 Task: Add an event with the title Casual Team Building Workshop: Problem-Solving and Decision-Making Skills, date '2024/05/21', time 9:40 AM to 11:40 AM, logged in from the account softage.3@softage.netand send the event invitation to softage.2@softage.net and softage.4@softage.net. Set a reminder for the event 2 hour before
Action: Mouse moved to (132, 119)
Screenshot: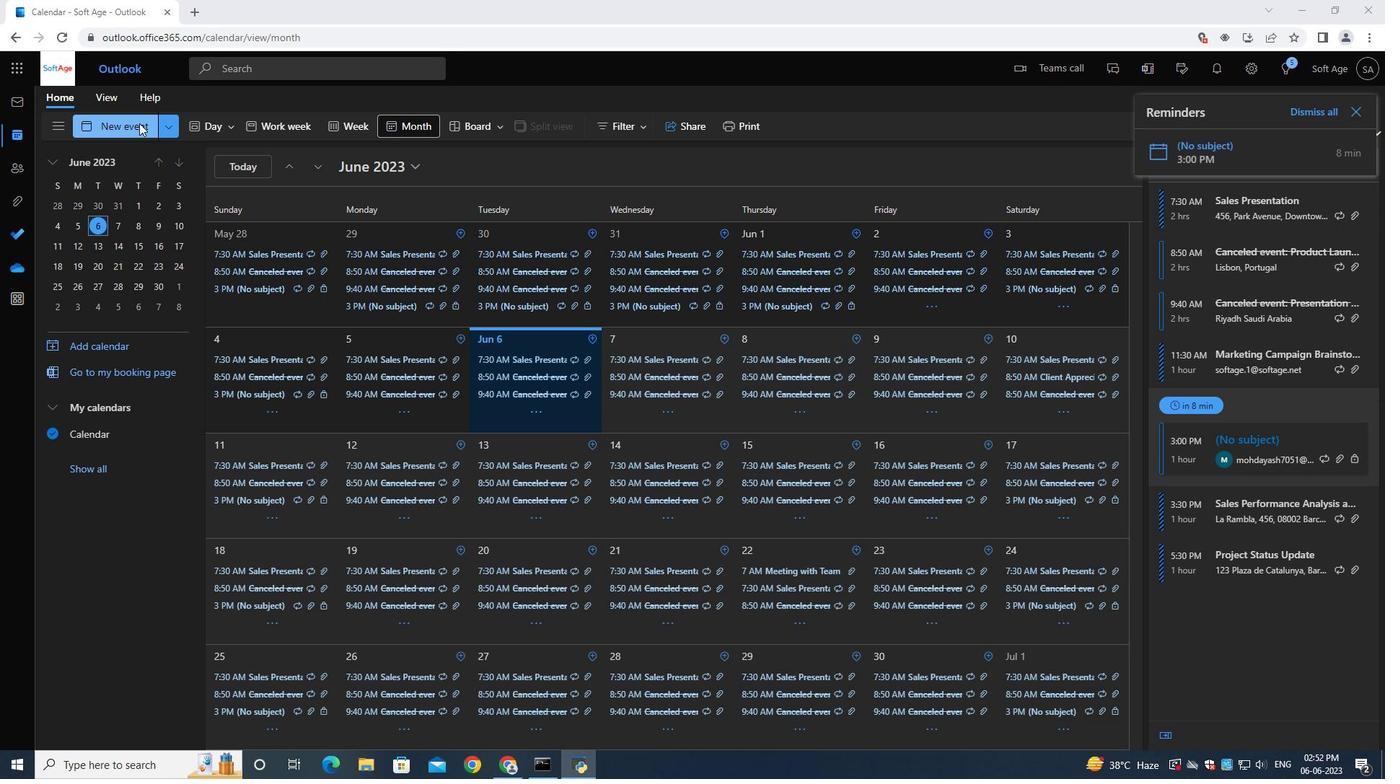 
Action: Mouse pressed left at (132, 119)
Screenshot: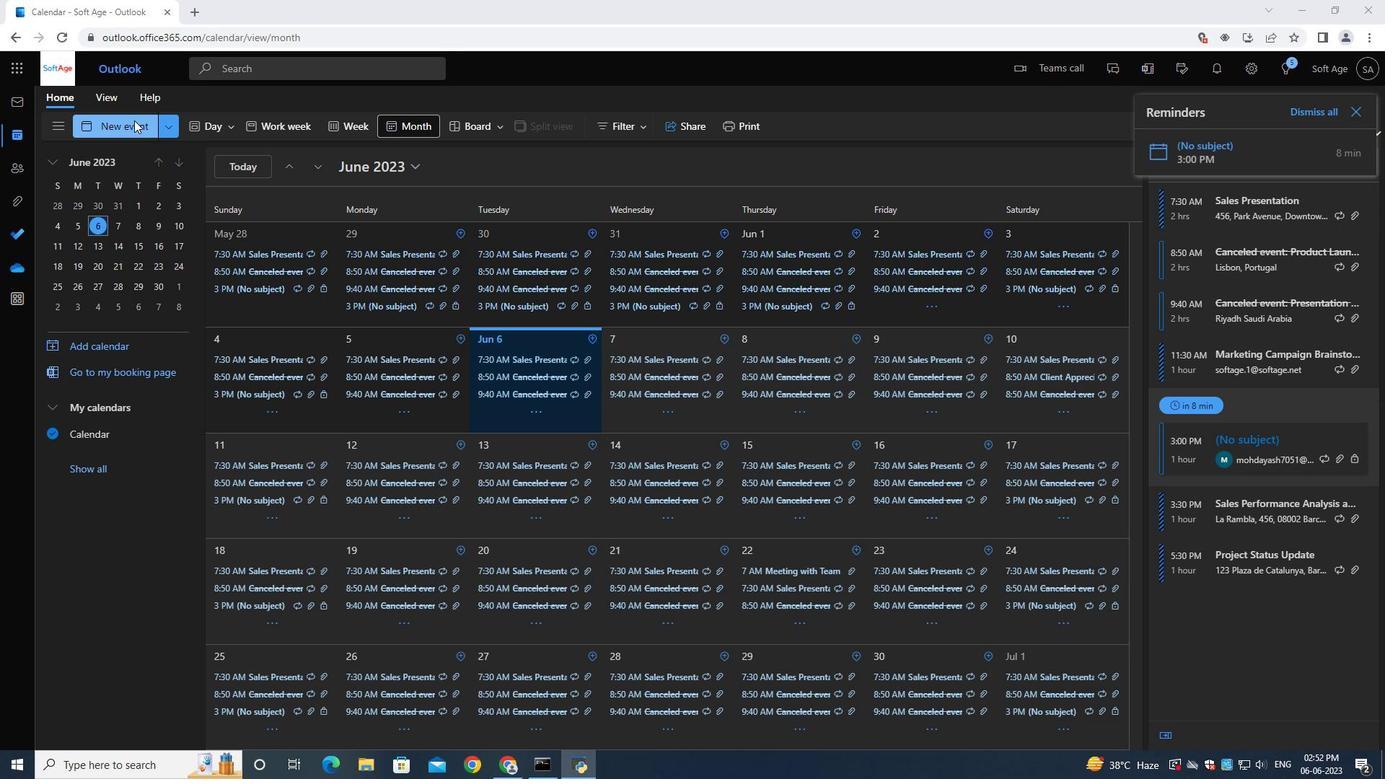 
Action: Mouse moved to (362, 220)
Screenshot: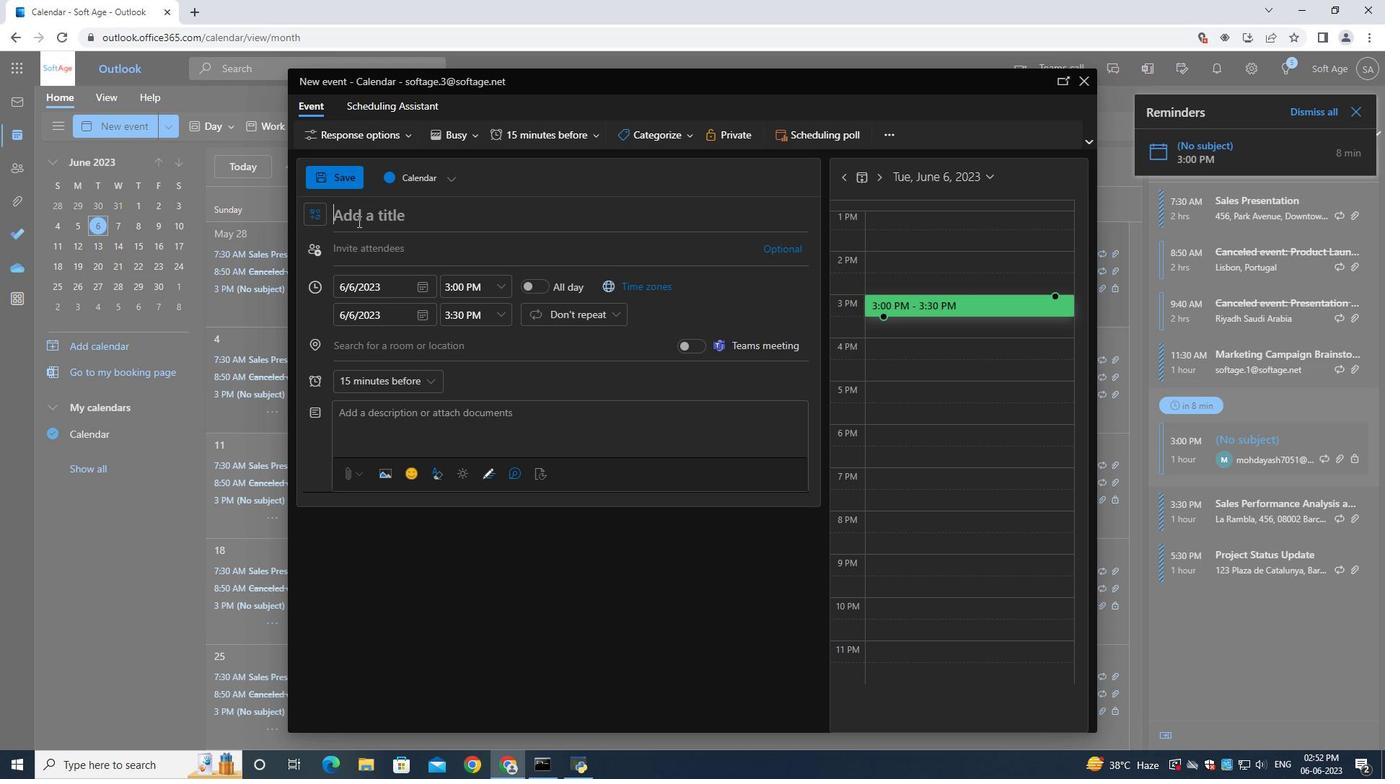 
Action: Mouse pressed left at (362, 220)
Screenshot: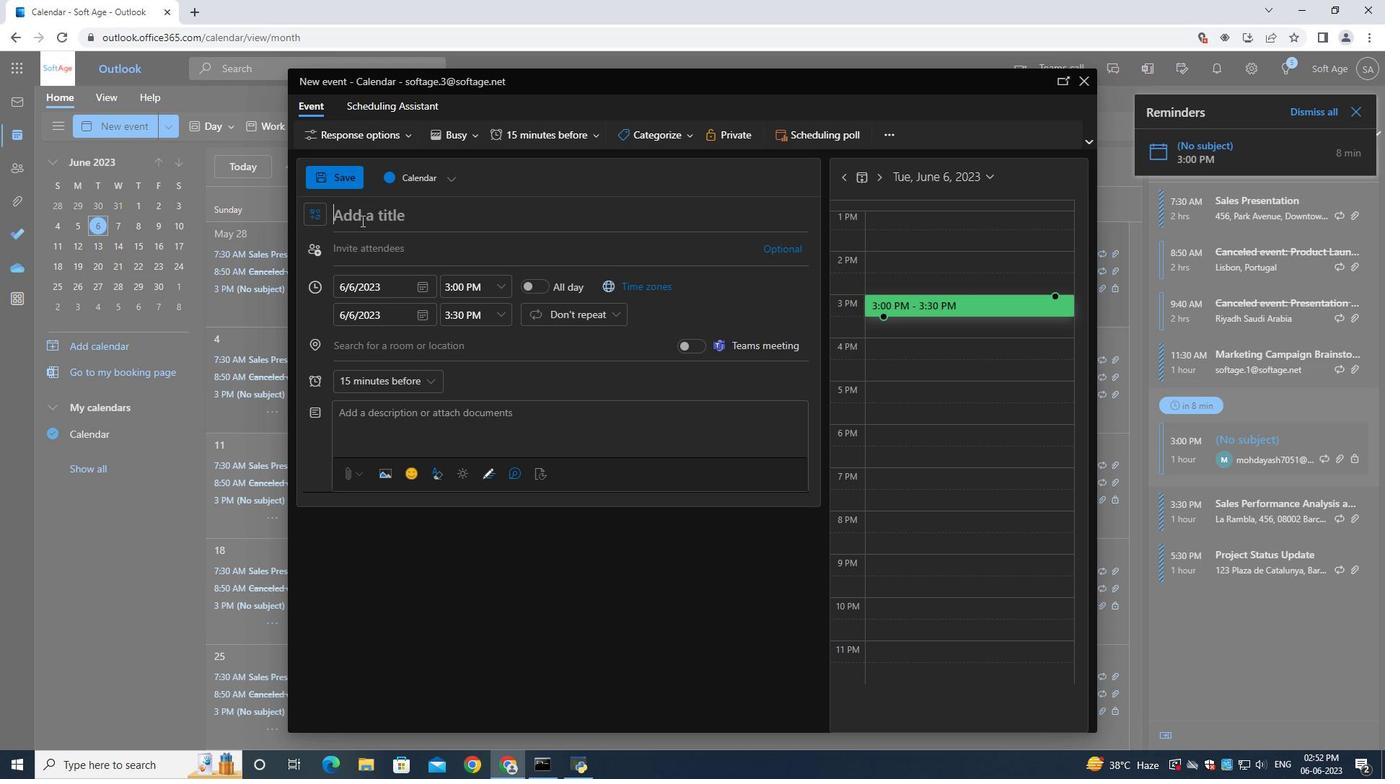 
Action: Key pressed <Key.shift>Casual<Key.space><Key.shift><Key.shift><Key.shift><Key.shift><Key.shift><Key.shift><Key.shift><Key.shift><Key.shift><Key.shift><Key.shift><Key.shift><Key.shift><Key.shift><Key.shift><Key.shift><Key.shift><Key.shift><Key.shift><Key.shift><Key.shift><Key.shift><Key.shift><Key.shift><Key.shift><Key.shift><Key.shift><Key.shift><Key.shift>Team<Key.space><Key.shift><Key.shift><Key.shift><Key.shift><Key.shift><Key.shift><Key.shift><Key.shift><Key.shift><Key.shift><Key.shift><Key.shift><Key.shift>Building<Key.space><Key.shift><Key.shift>Workshop<Key.shift_r>:<Key.space><Key.shift>Problem-<Key.shift>Solving<Key.space>and<Key.space><Key.shift>Decision<Key.space><Key.backspace>-<Key.shift>Making<Key.space>
Screenshot: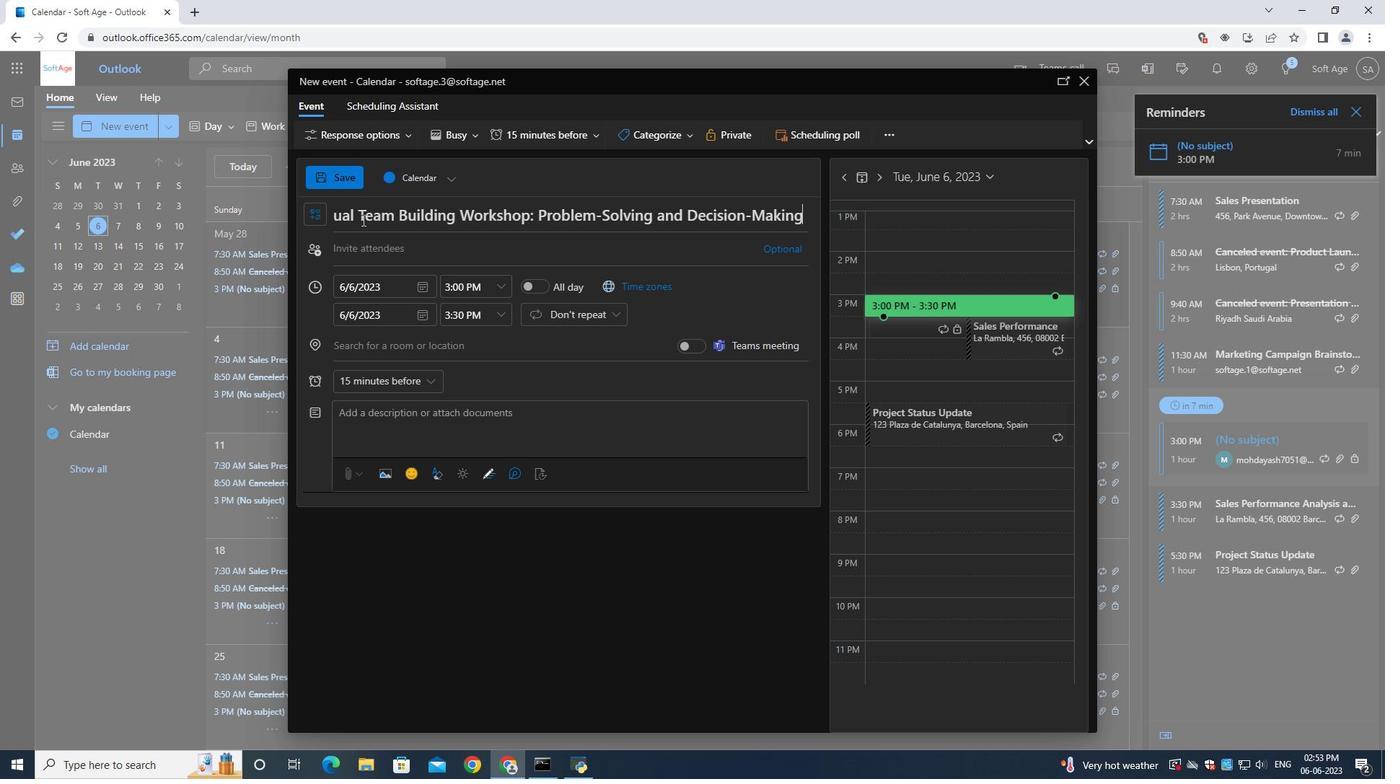 
Action: Mouse moved to (438, 286)
Screenshot: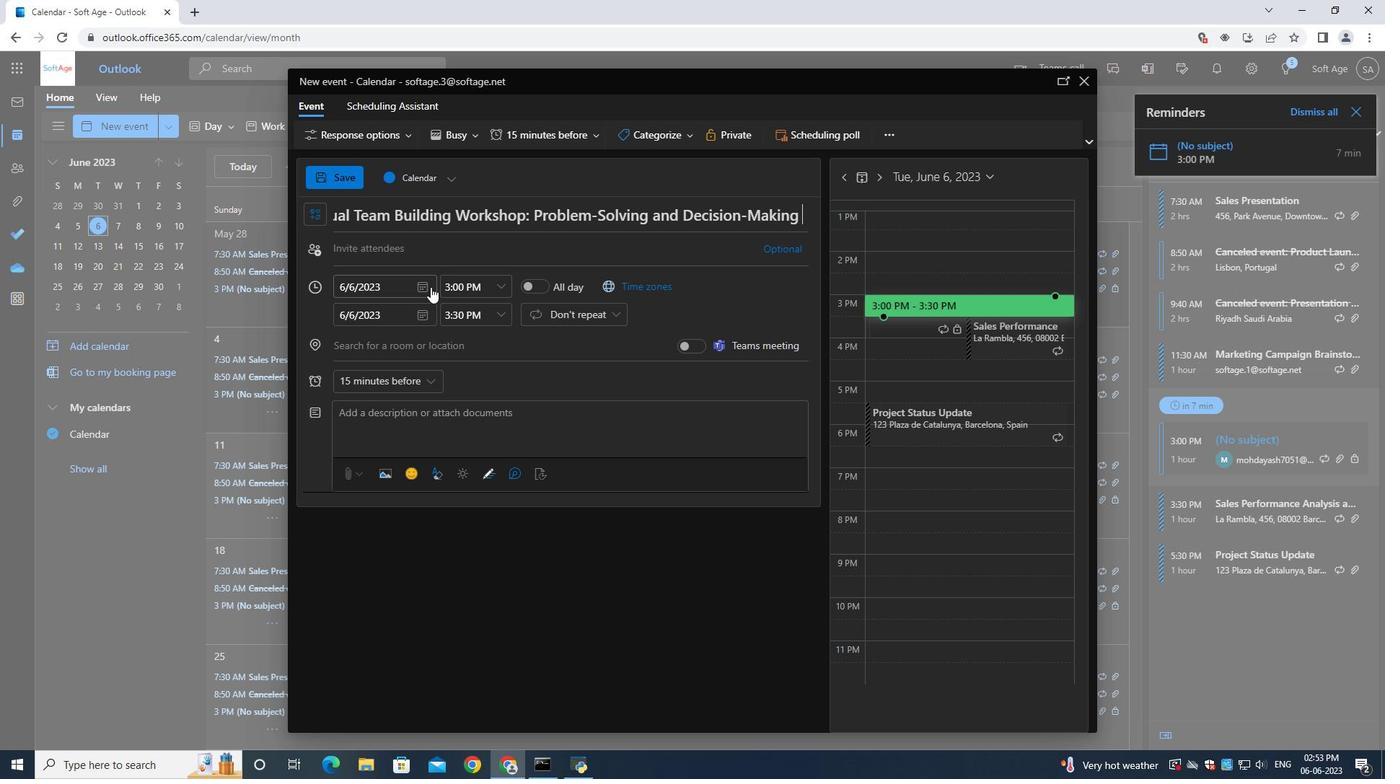 
Action: Key pressed sk<Key.backspace><Key.backspace><Key.shift>Skills
Screenshot: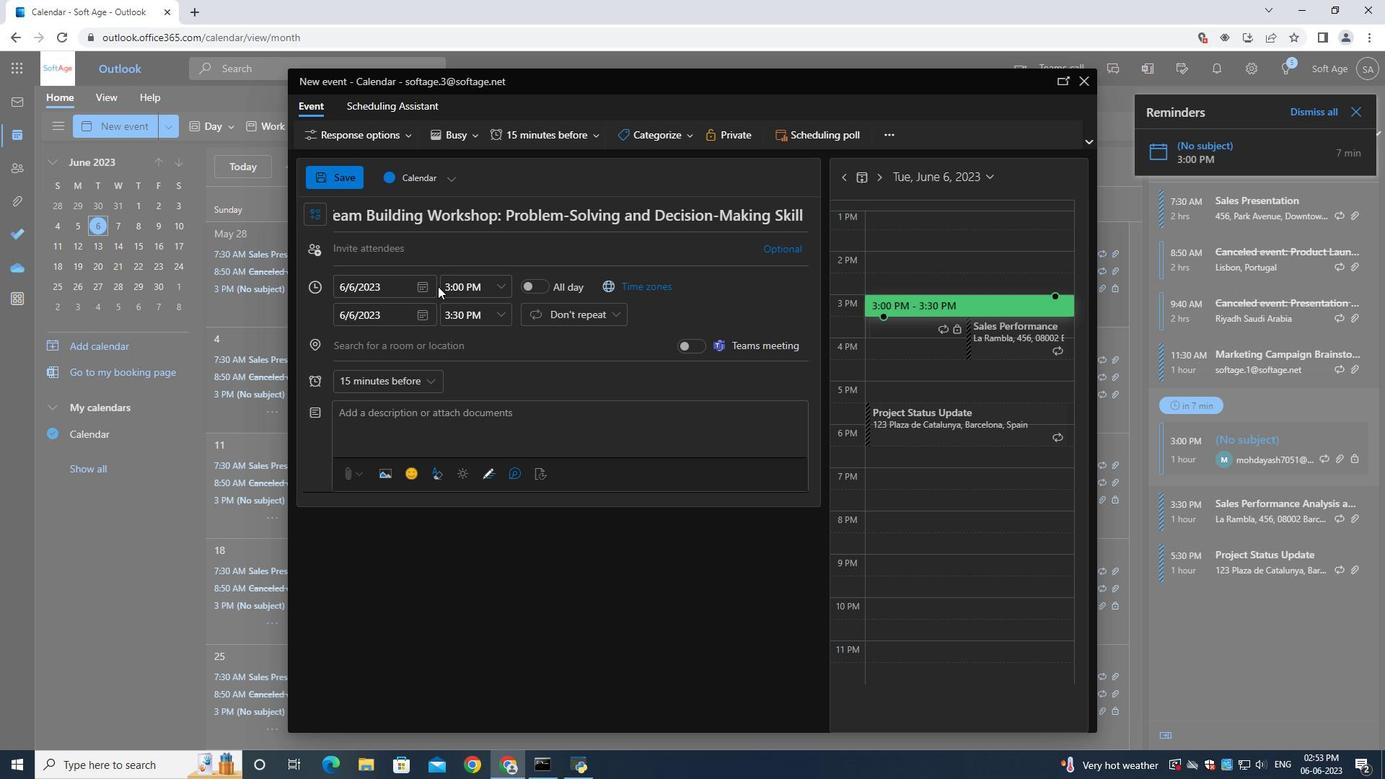 
Action: Mouse moved to (421, 290)
Screenshot: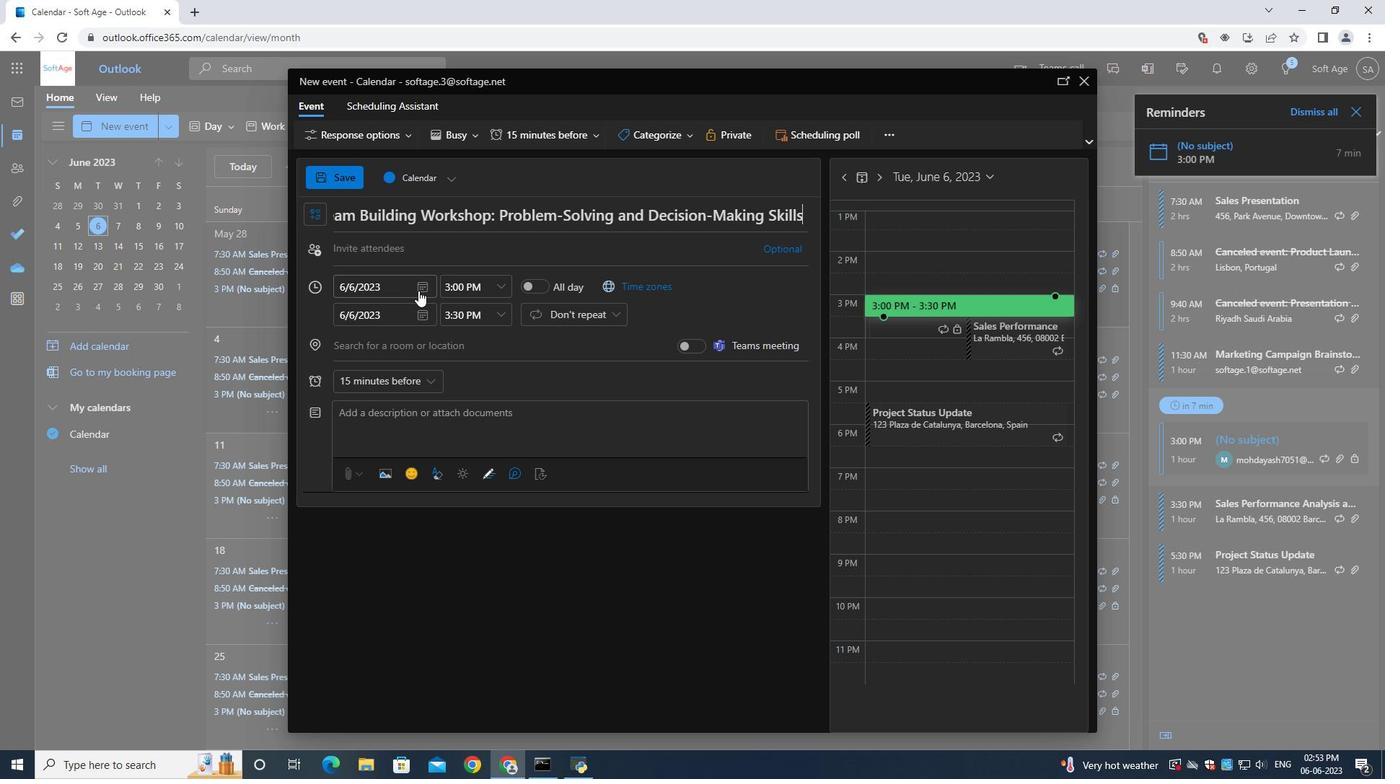 
Action: Mouse pressed left at (421, 290)
Screenshot: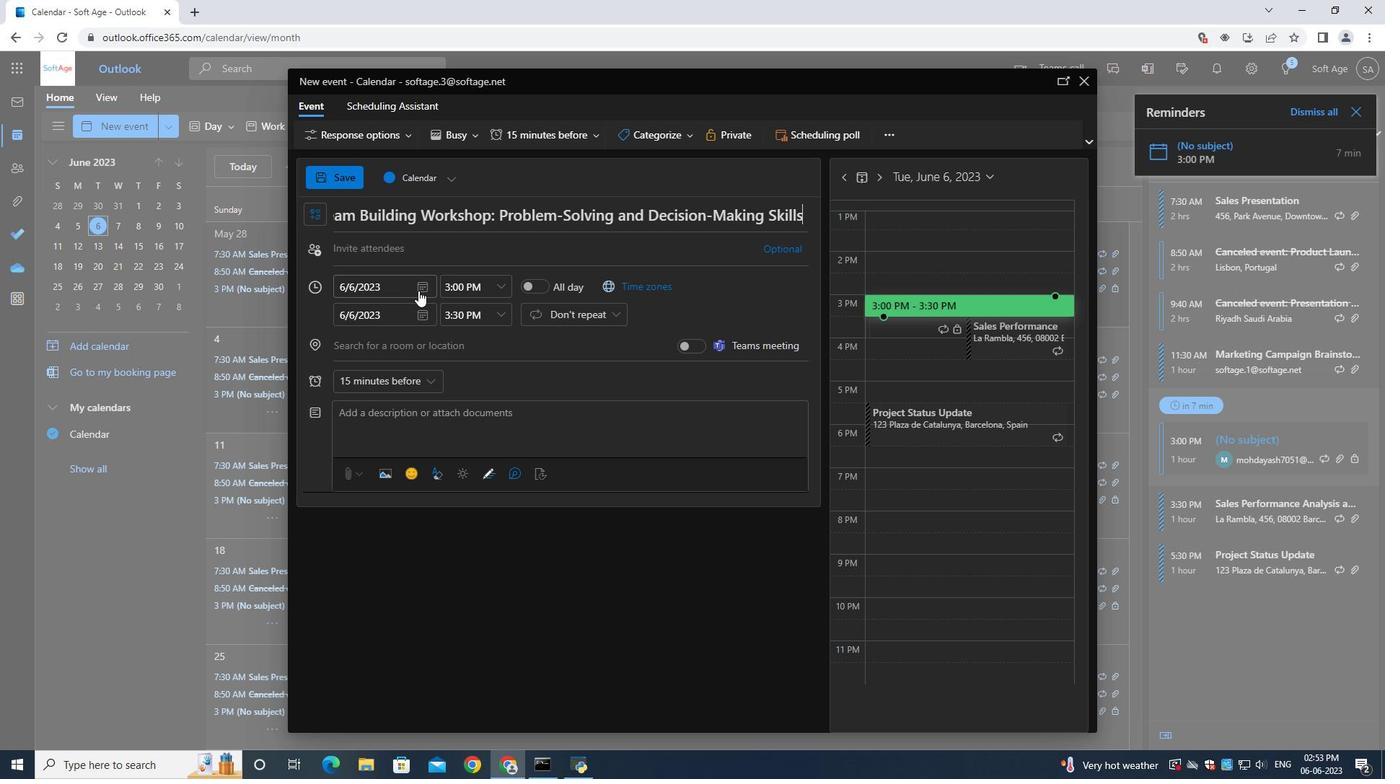
Action: Mouse moved to (474, 318)
Screenshot: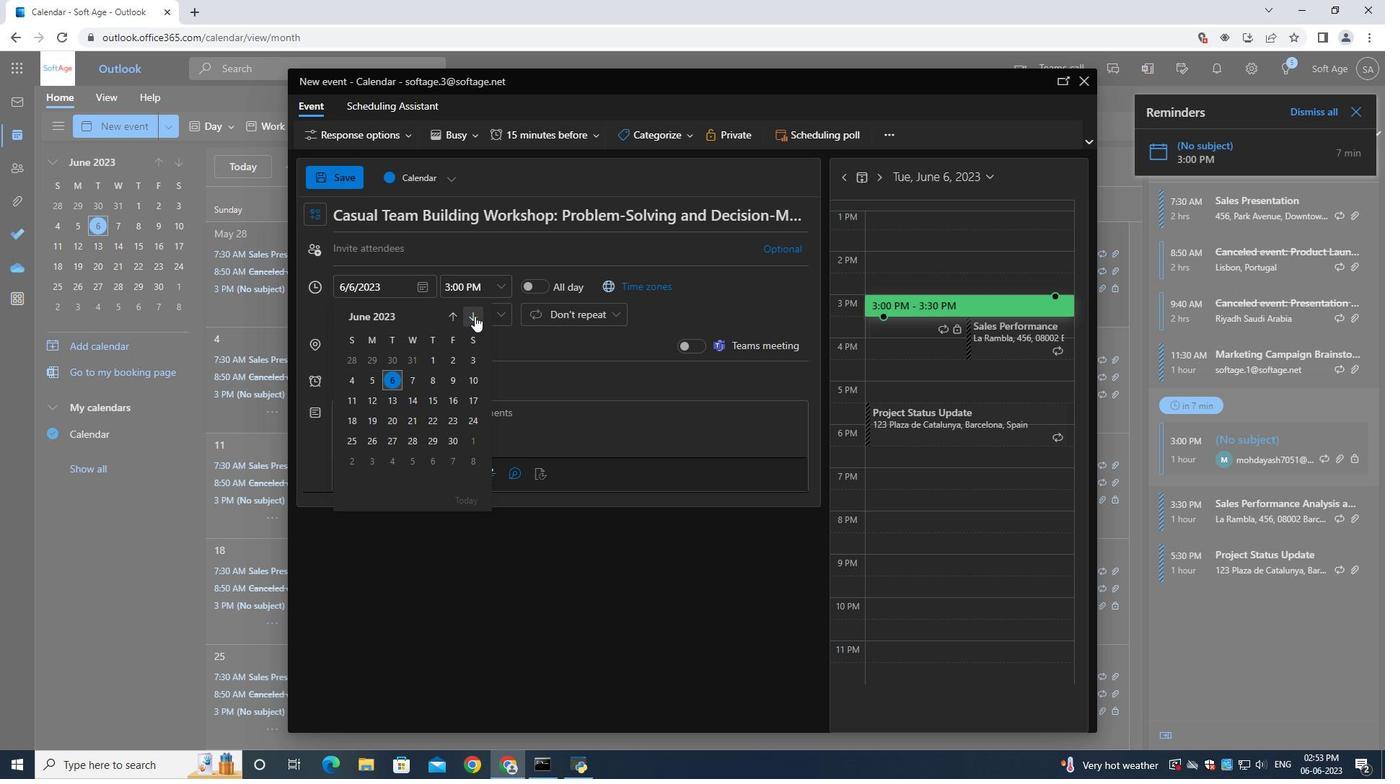 
Action: Mouse pressed left at (474, 318)
Screenshot: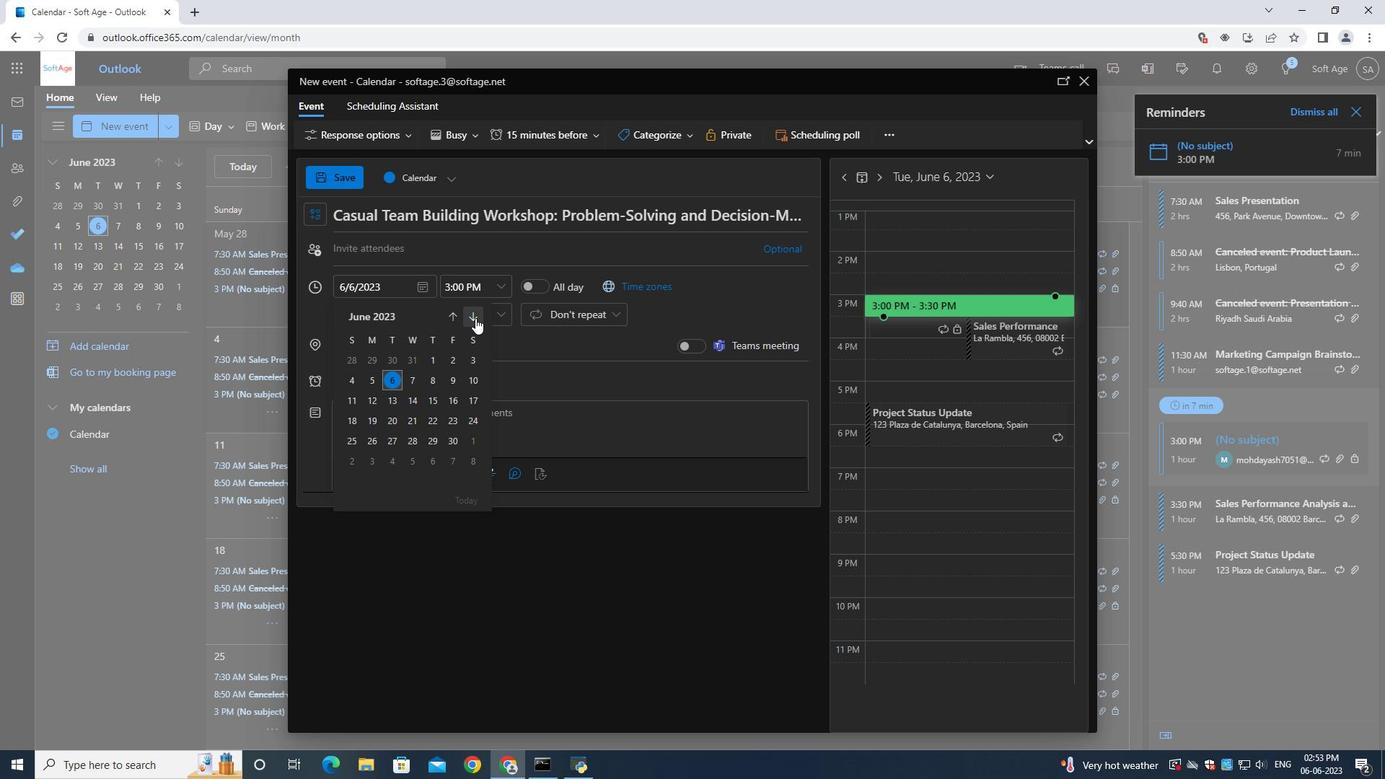 
Action: Mouse pressed left at (474, 318)
Screenshot: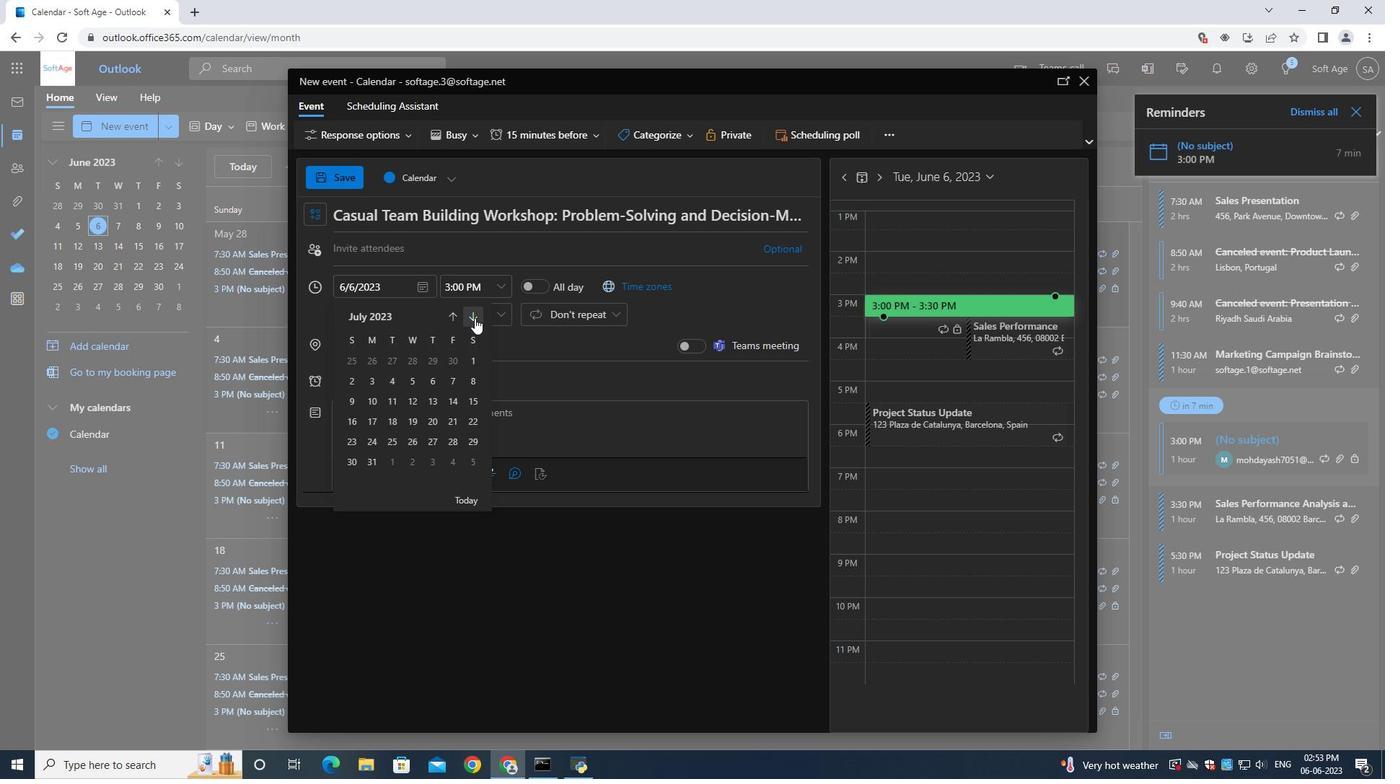 
Action: Mouse moved to (474, 317)
Screenshot: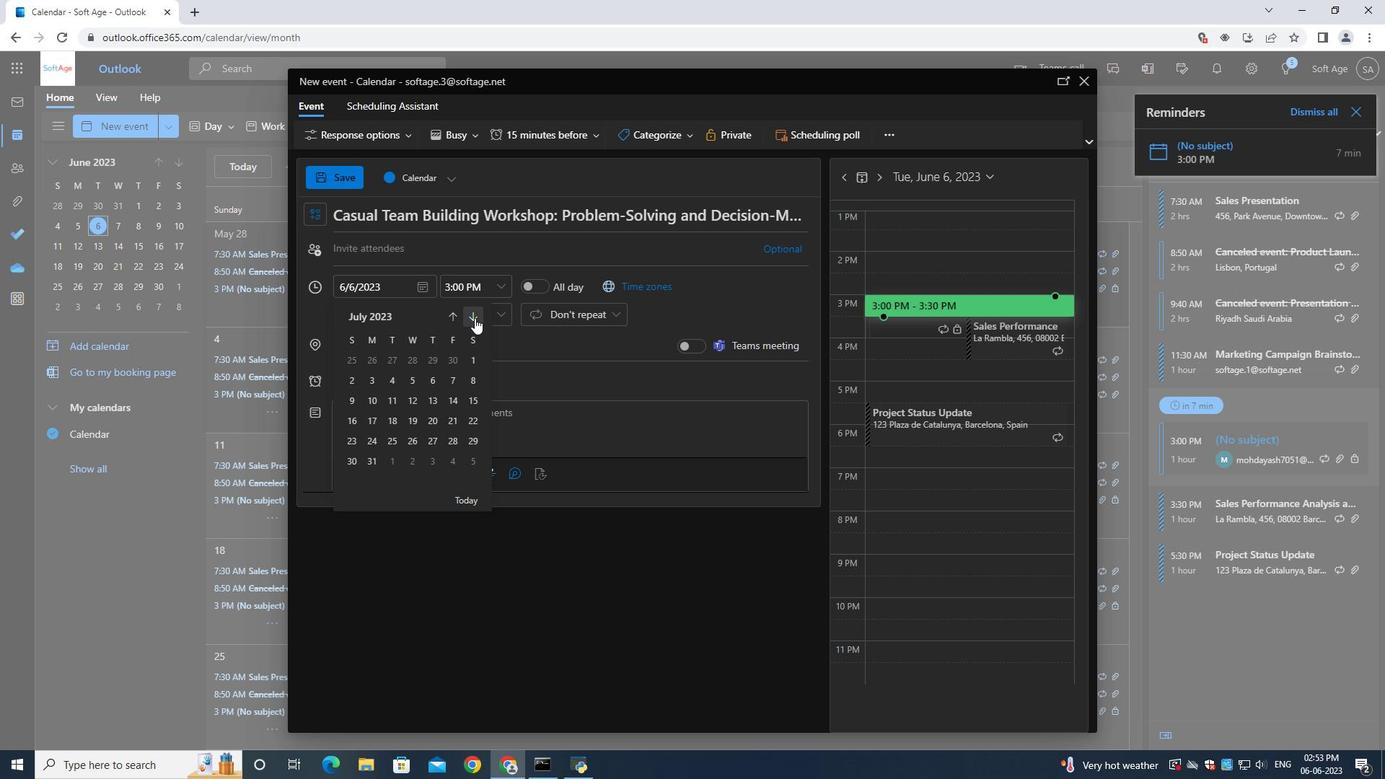 
Action: Mouse pressed left at (474, 317)
Screenshot: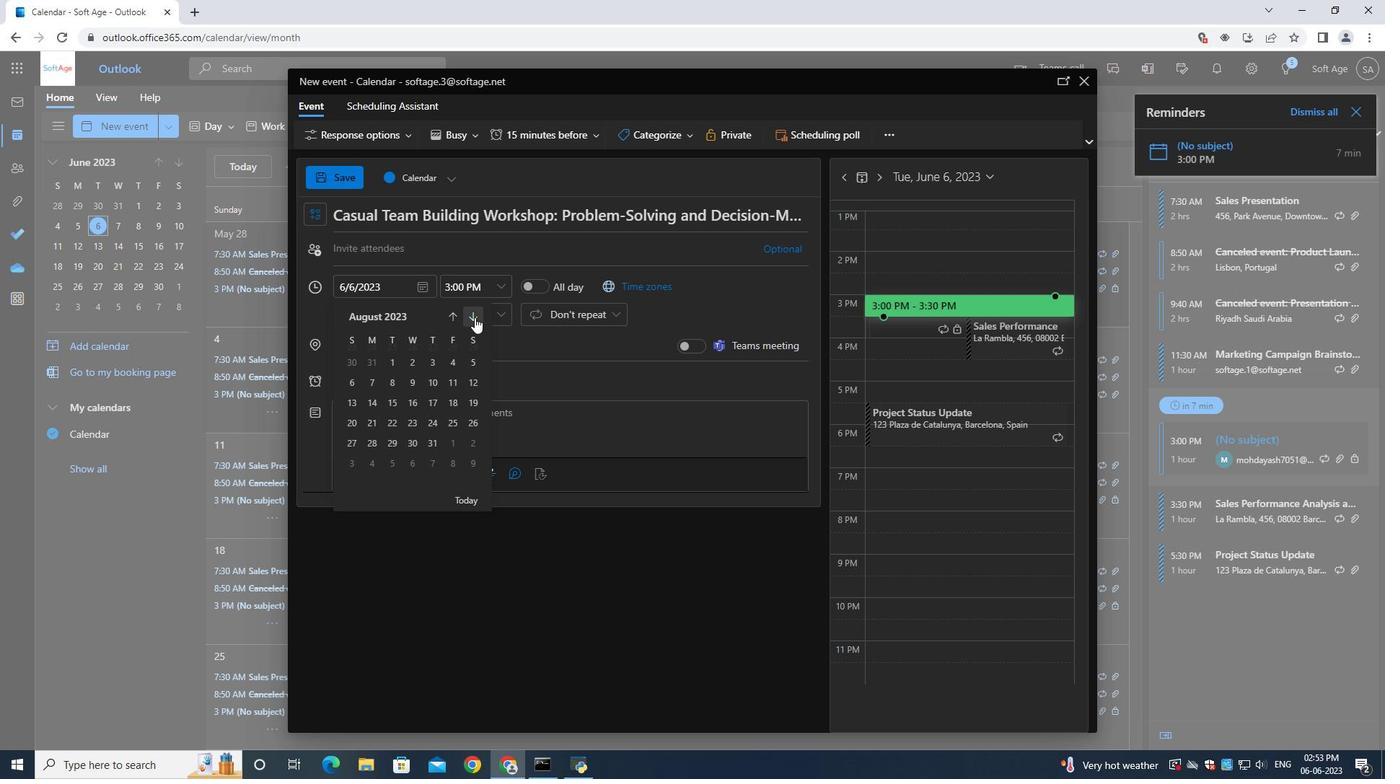 
Action: Mouse pressed left at (474, 317)
Screenshot: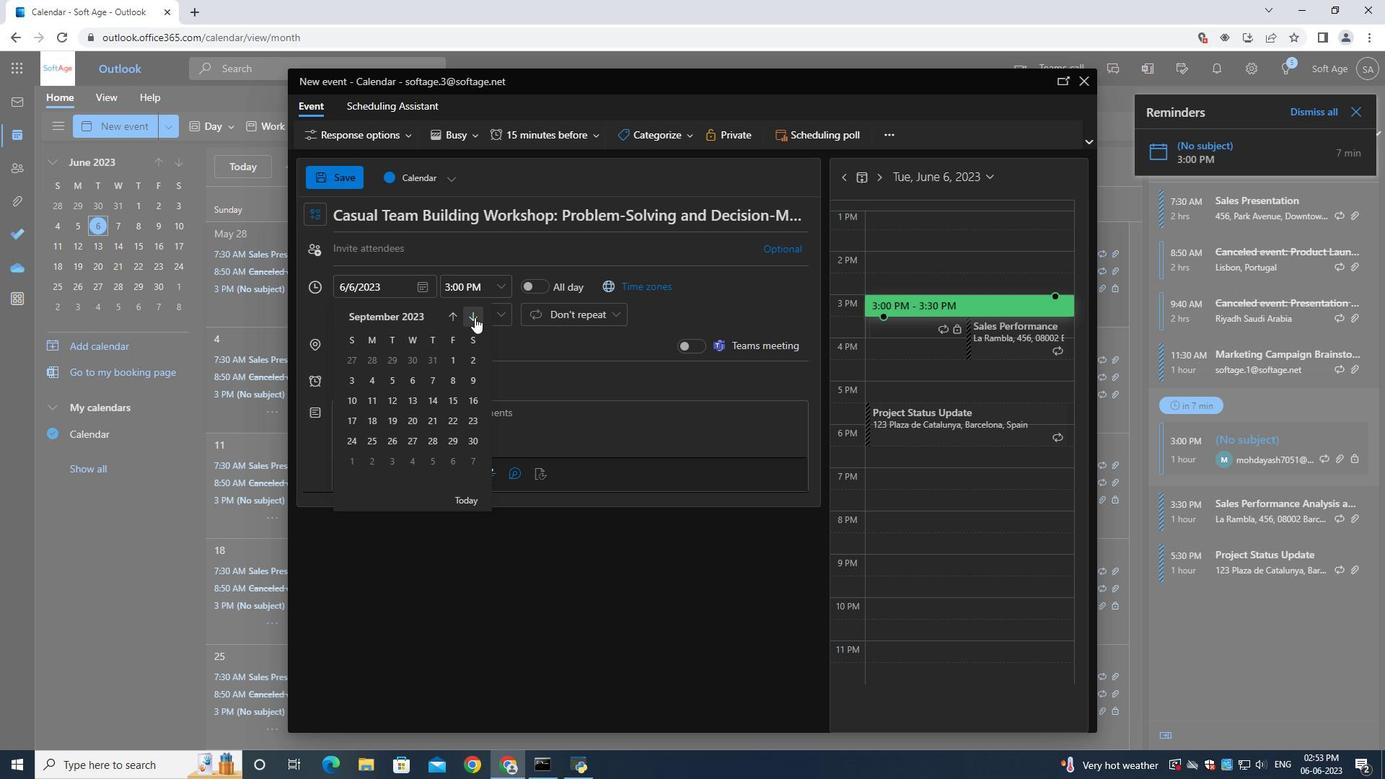 
Action: Mouse pressed left at (474, 317)
Screenshot: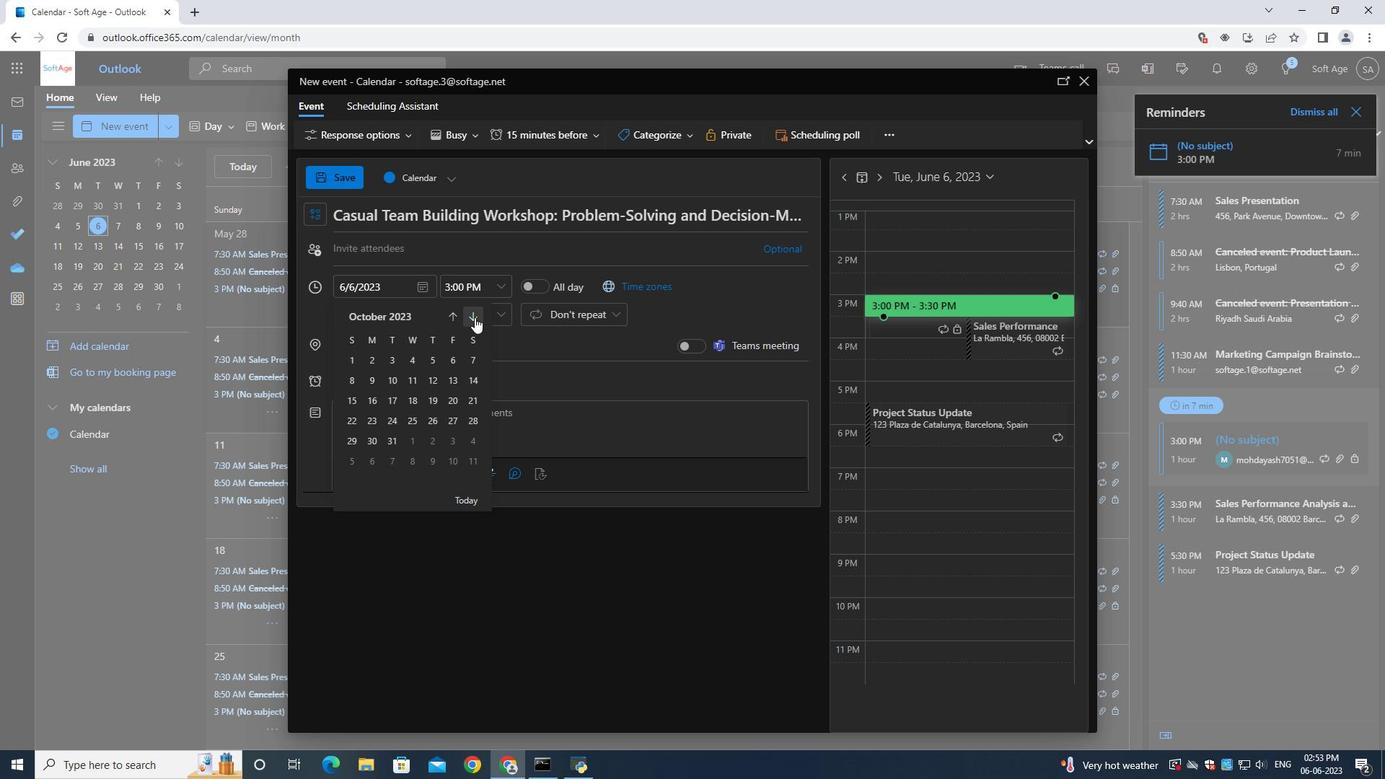 
Action: Mouse pressed left at (474, 317)
Screenshot: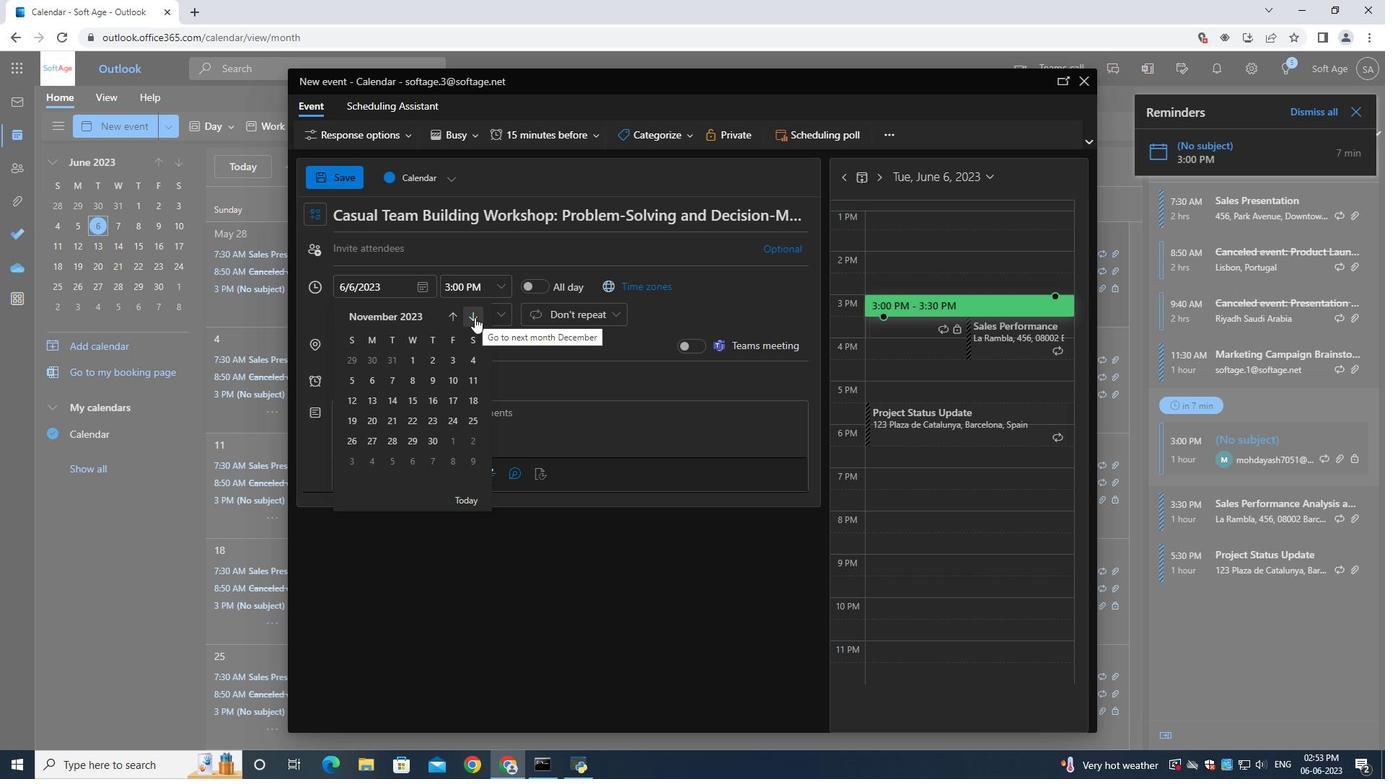 
Action: Mouse pressed left at (474, 317)
Screenshot: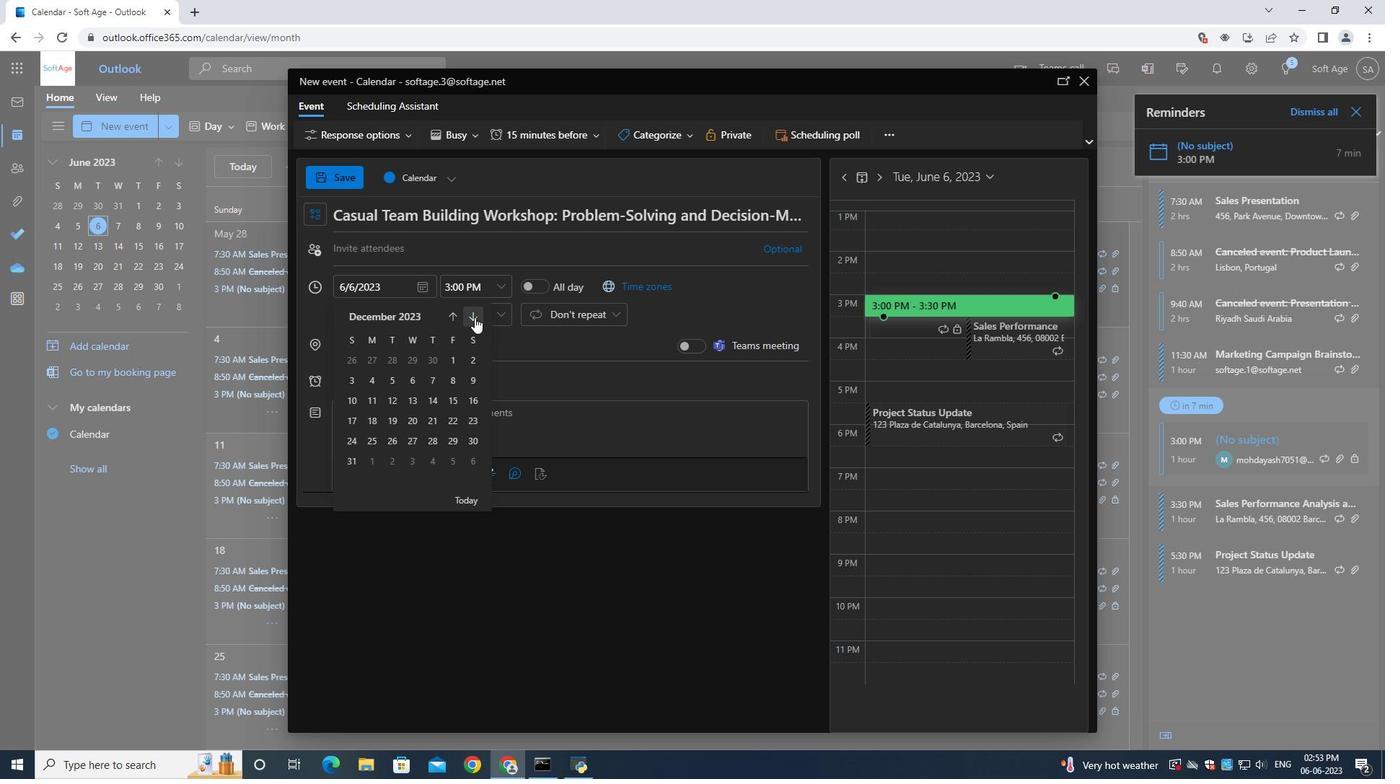 
Action: Mouse pressed left at (474, 317)
Screenshot: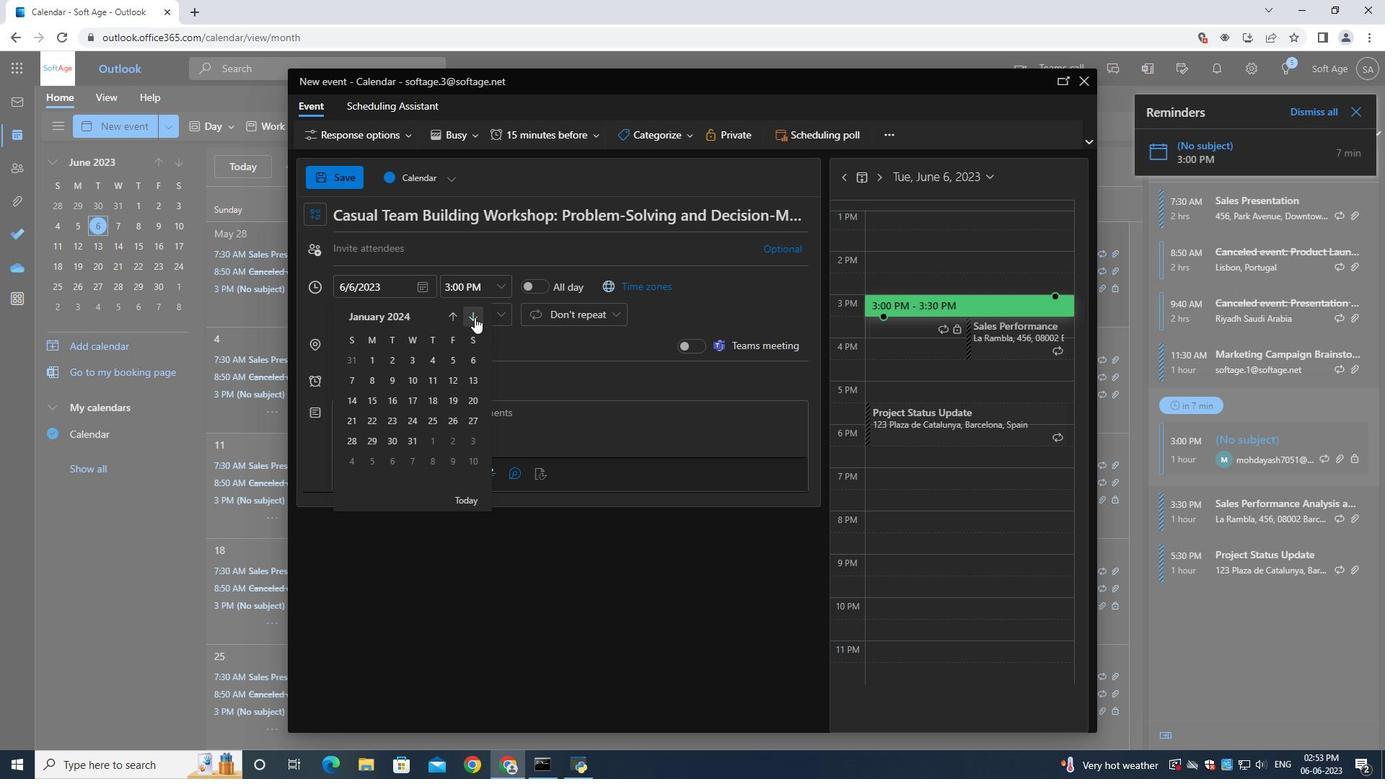 
Action: Mouse pressed left at (474, 317)
Screenshot: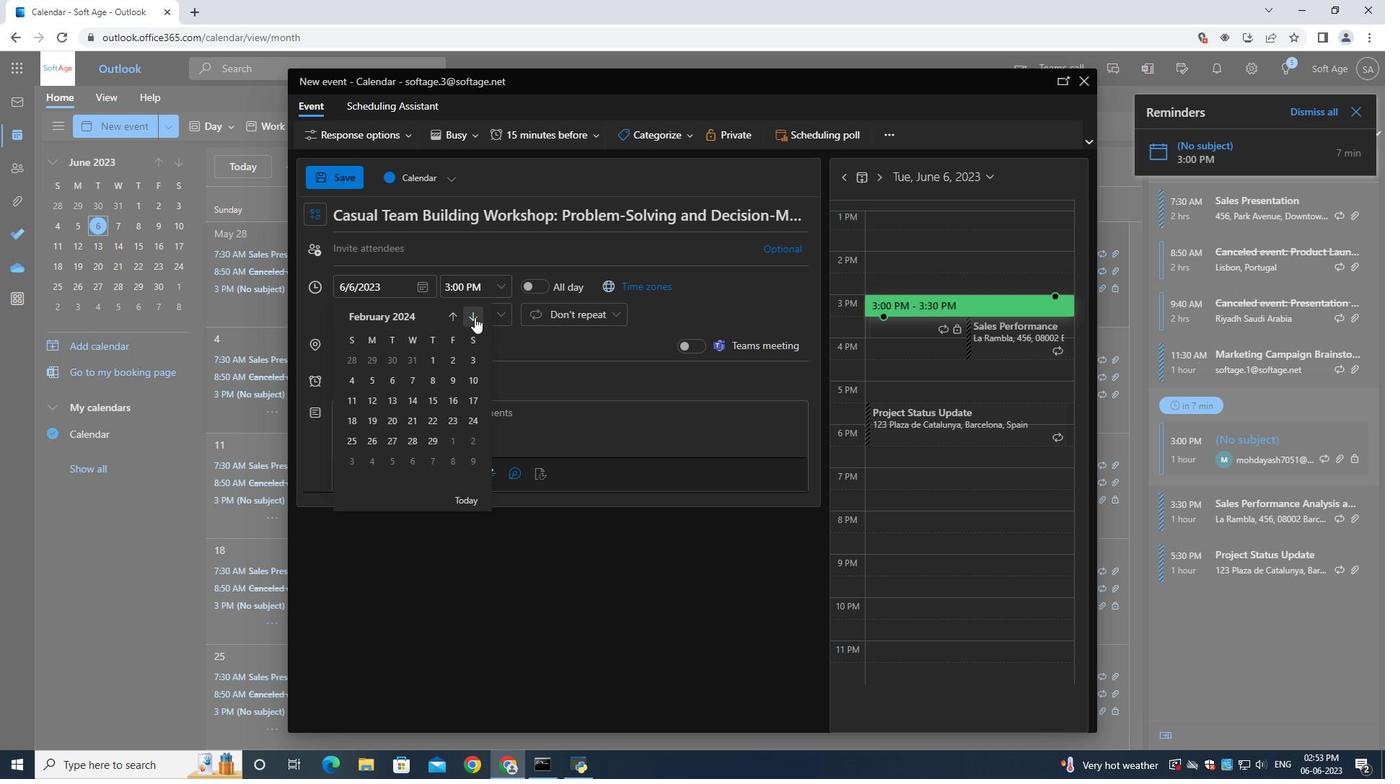 
Action: Mouse pressed left at (474, 317)
Screenshot: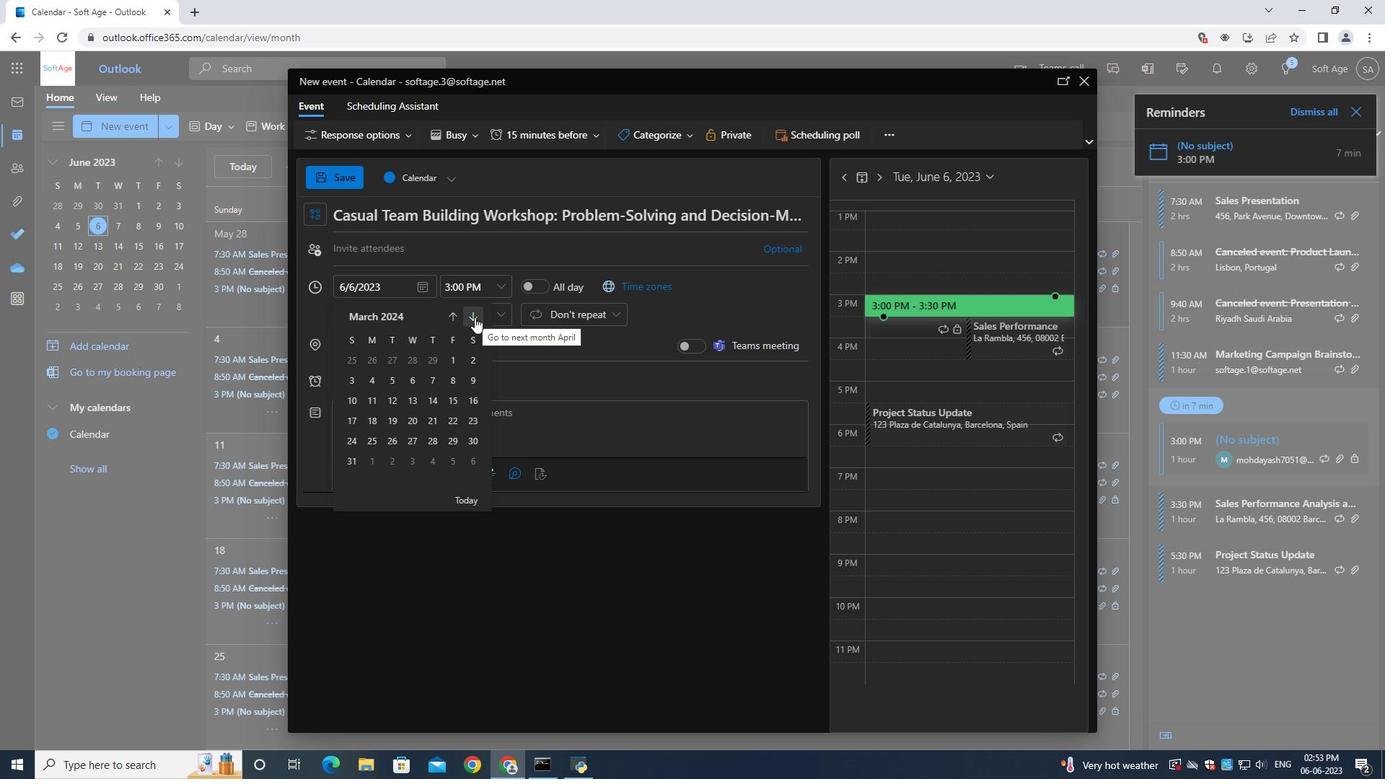 
Action: Mouse pressed left at (474, 317)
Screenshot: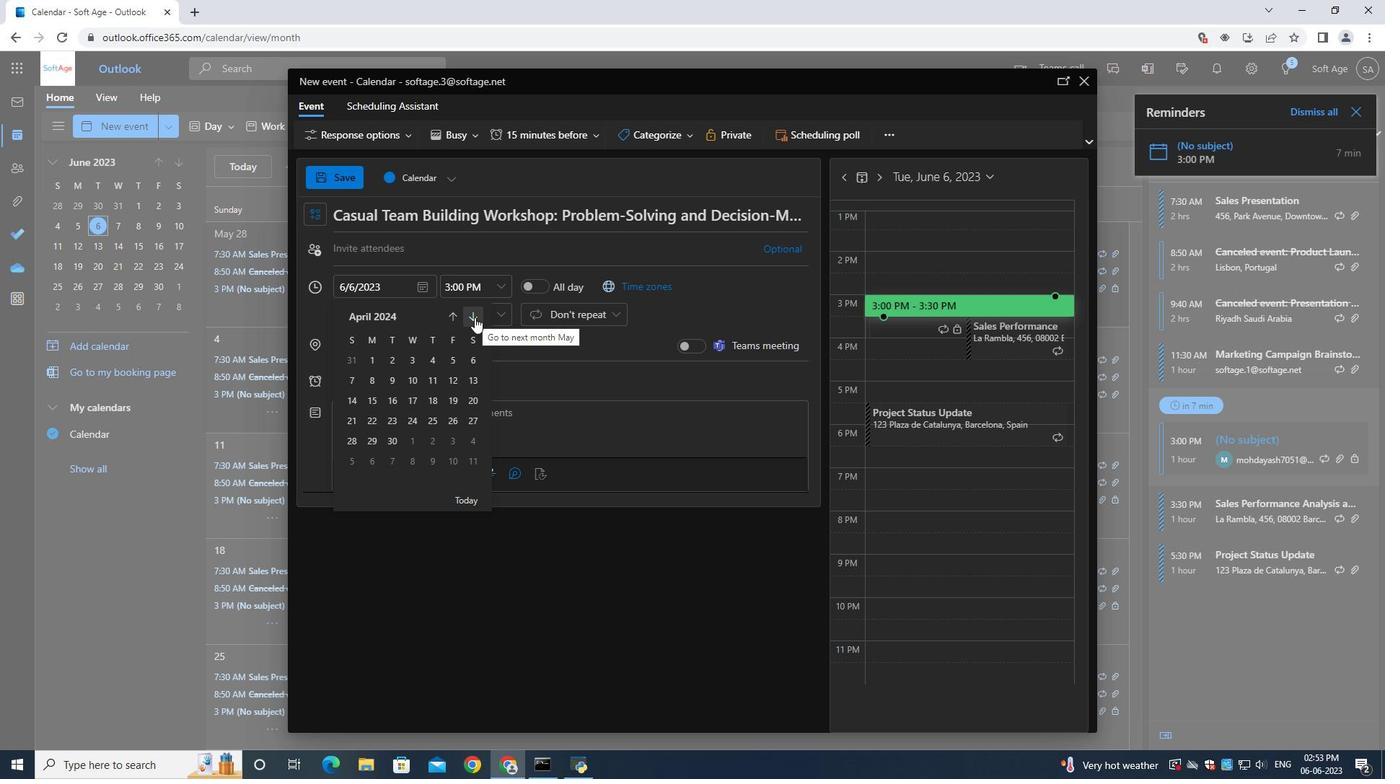 
Action: Mouse moved to (394, 423)
Screenshot: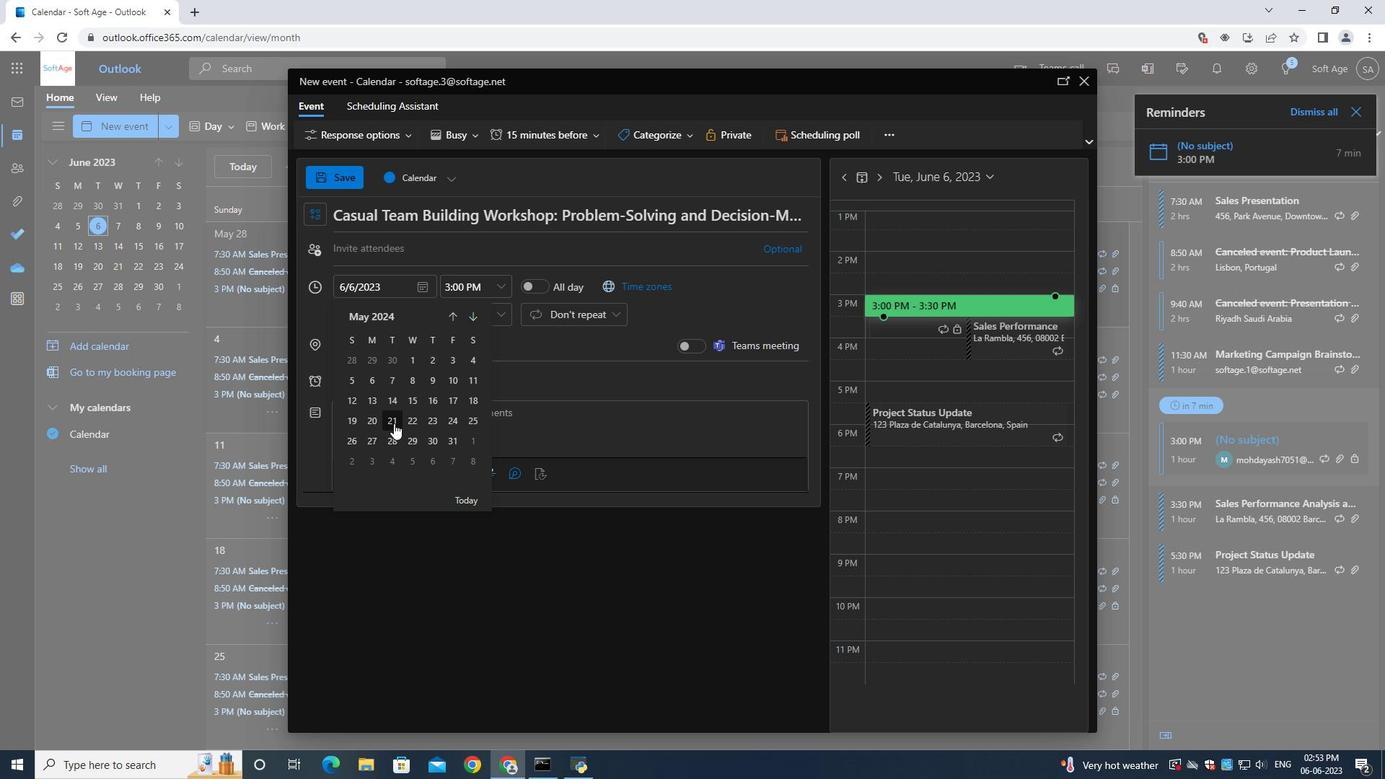 
Action: Mouse pressed left at (394, 423)
Screenshot: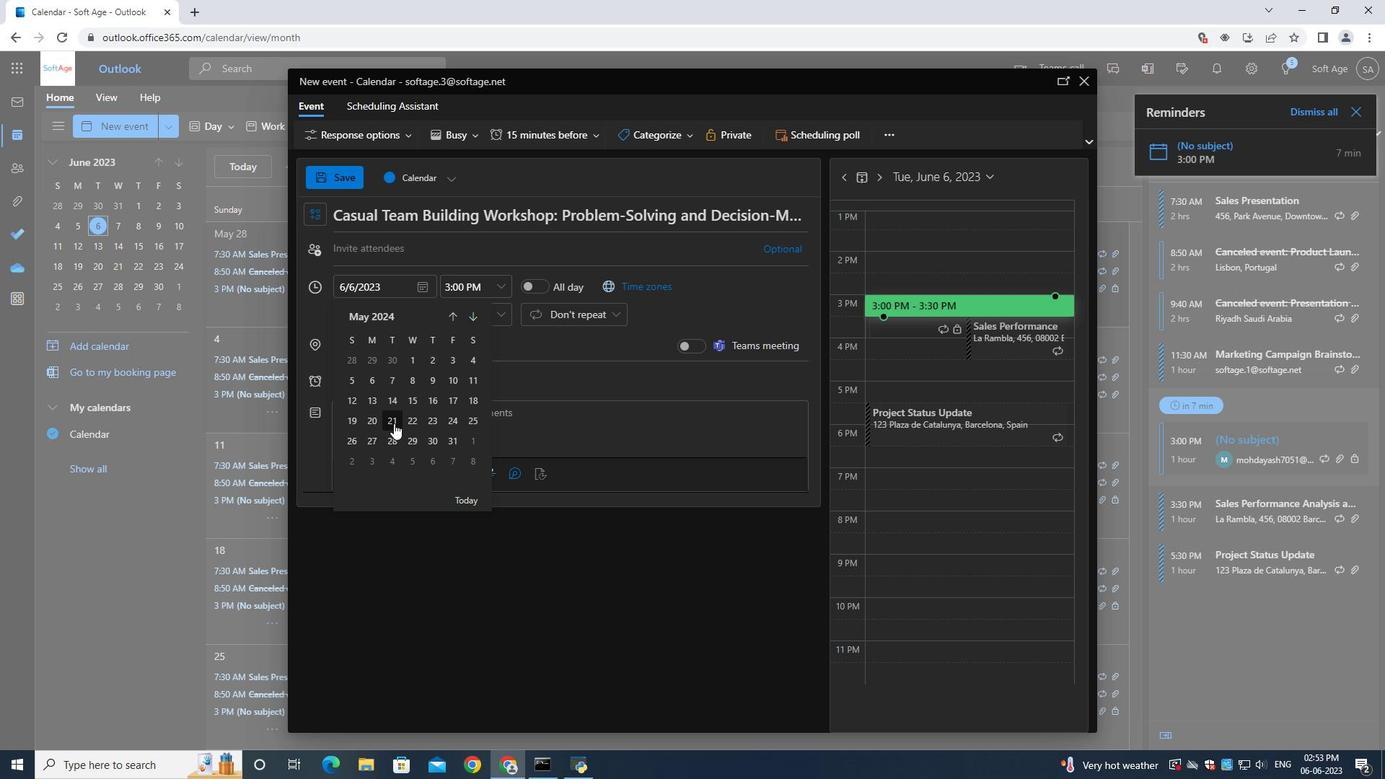 
Action: Mouse moved to (462, 287)
Screenshot: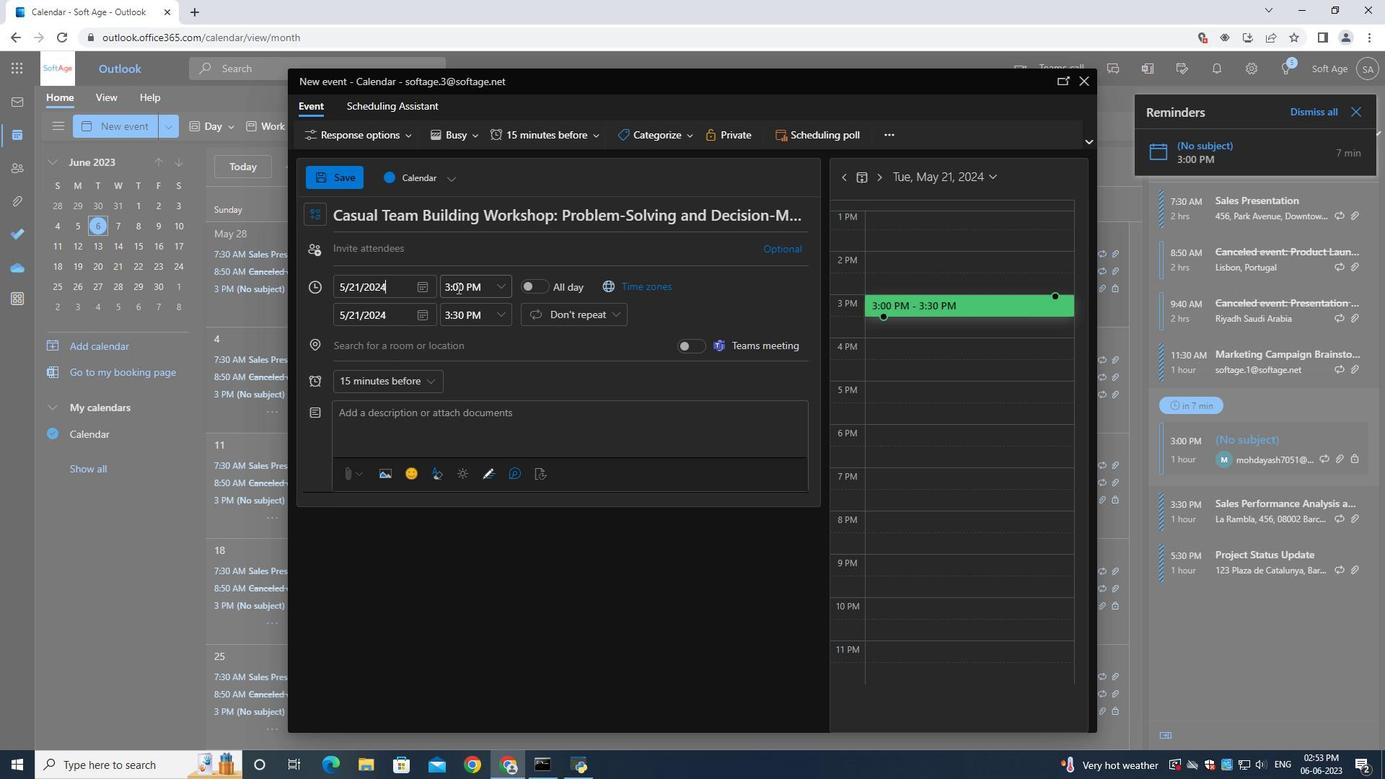 
Action: Mouse pressed left at (462, 287)
Screenshot: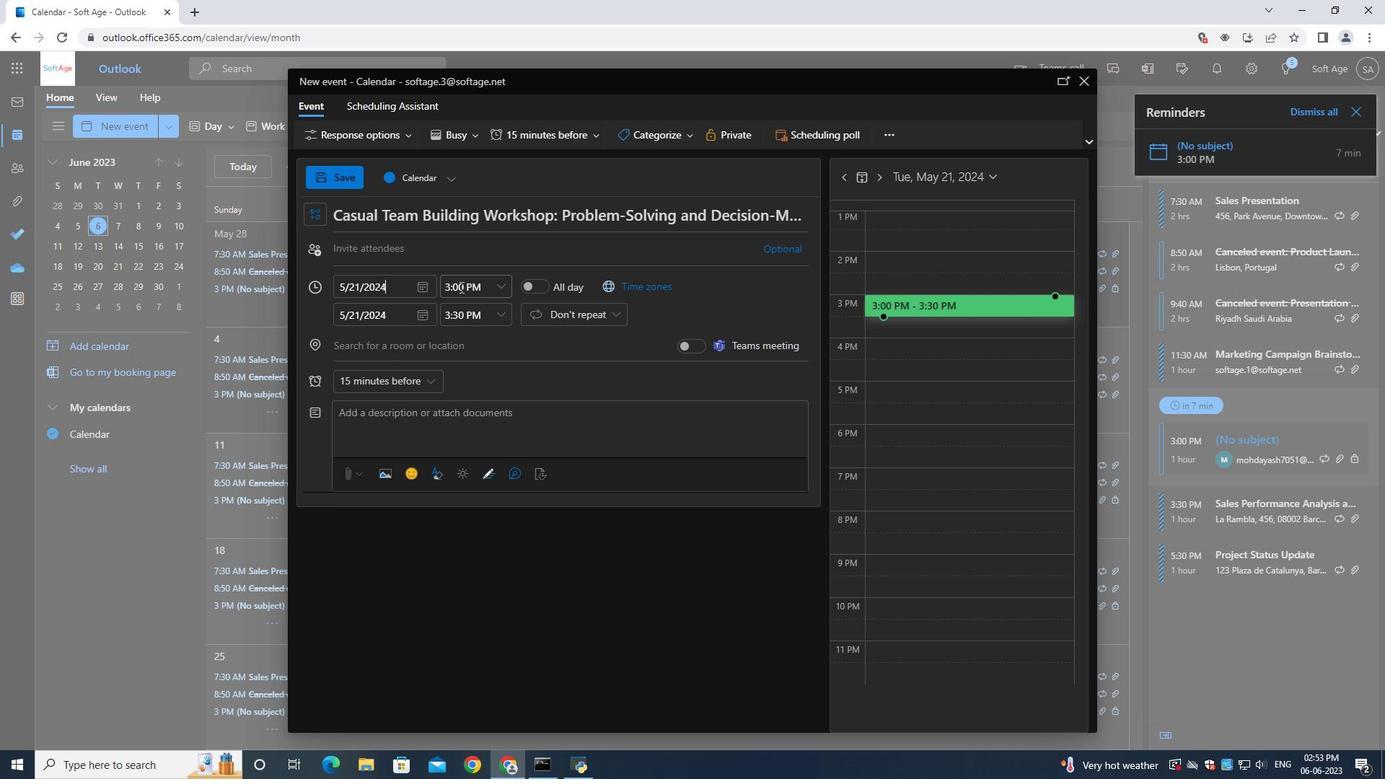 
Action: Mouse moved to (463, 287)
Screenshot: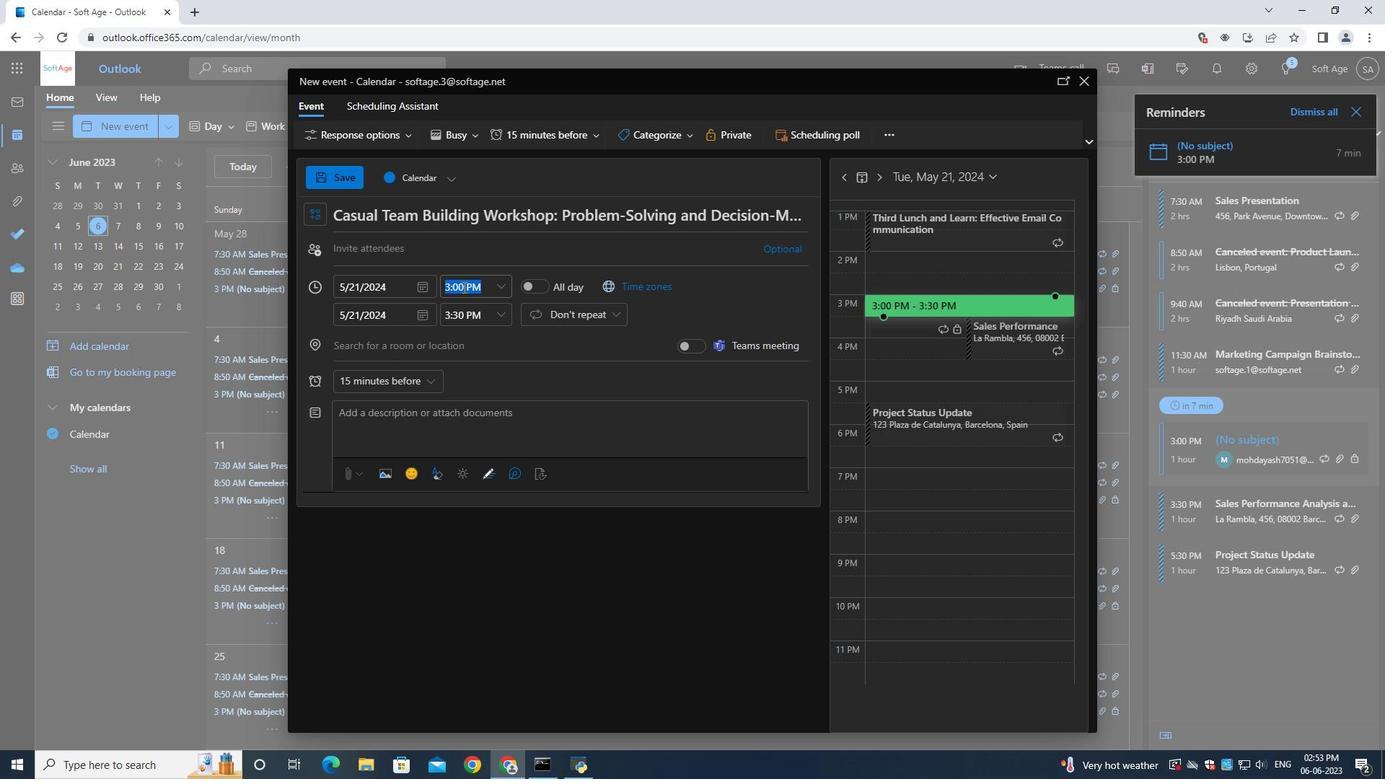 
Action: Key pressed 9<Key.shift_r>:40<Key.shift>AM
Screenshot: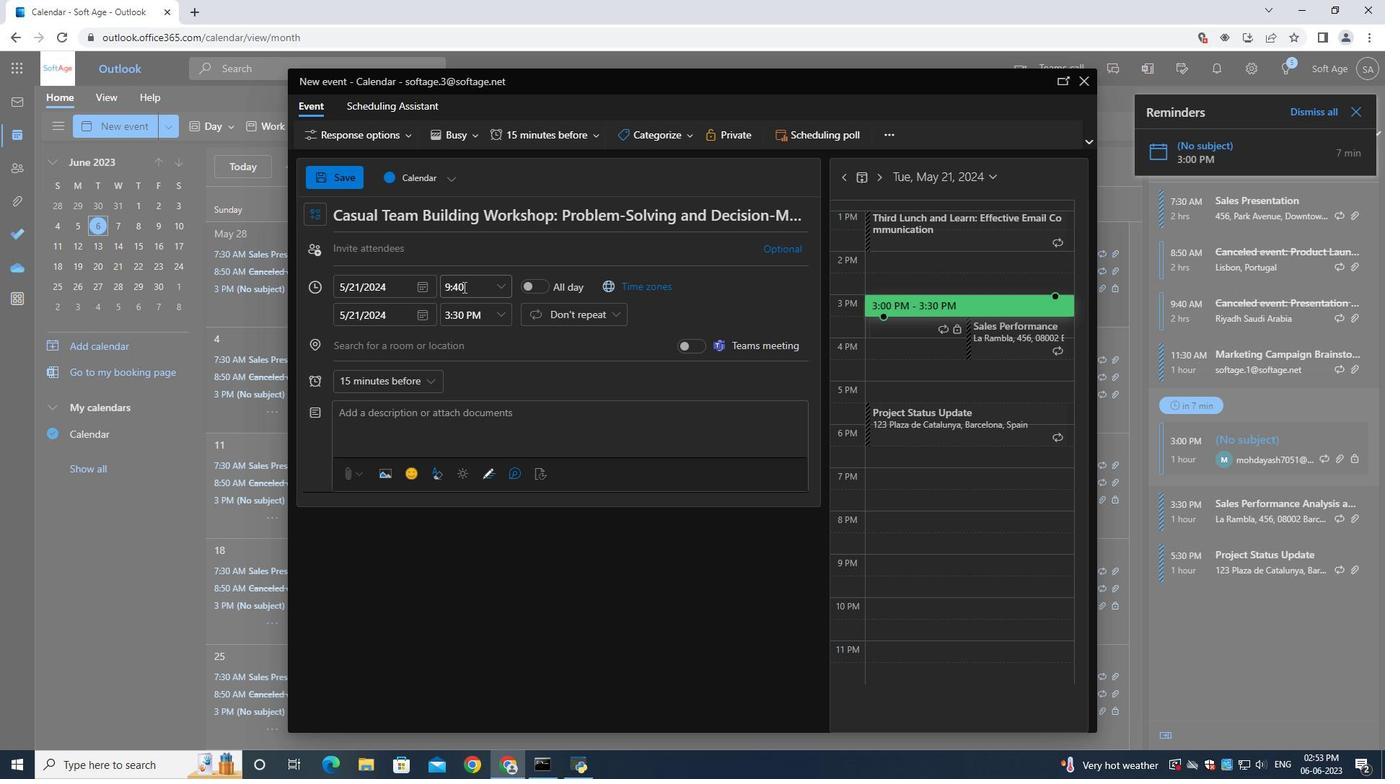 
Action: Mouse moved to (462, 318)
Screenshot: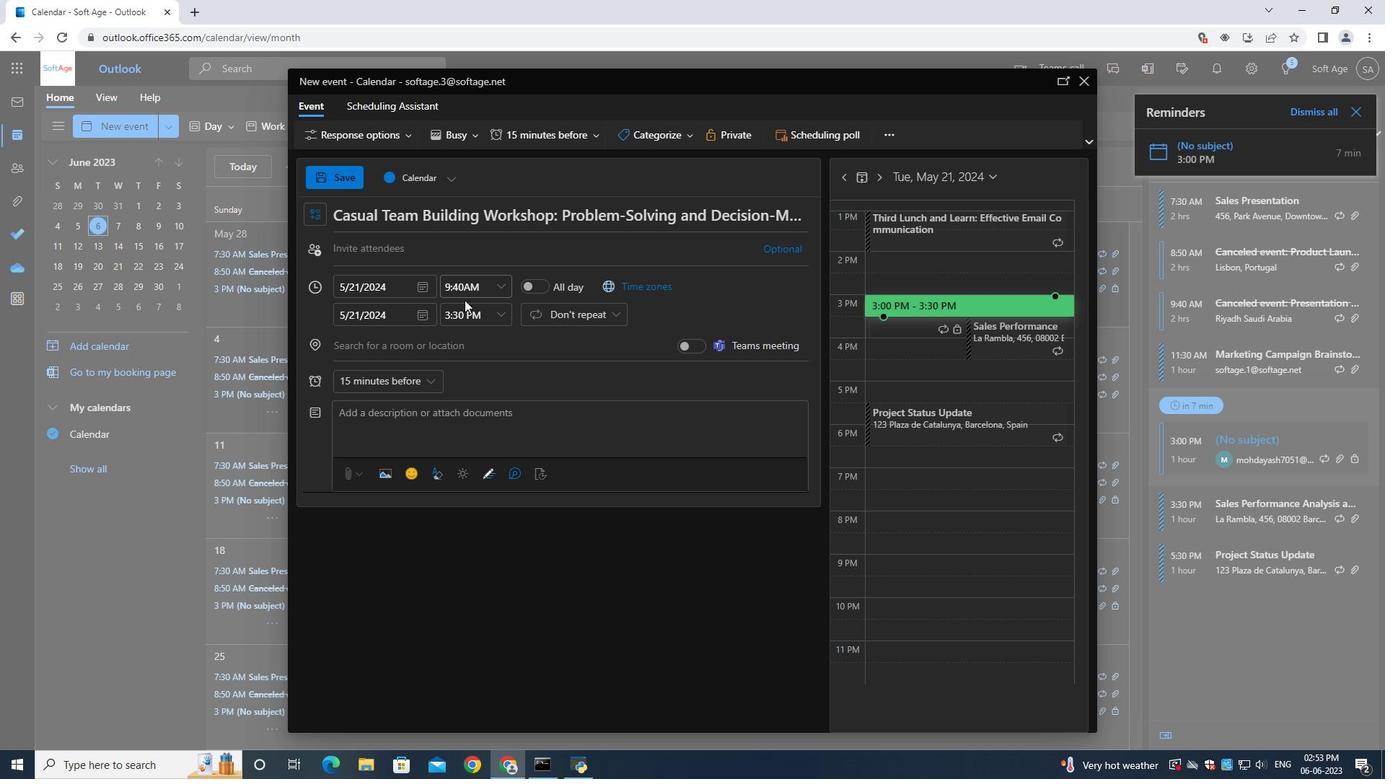 
Action: Mouse pressed left at (462, 318)
Screenshot: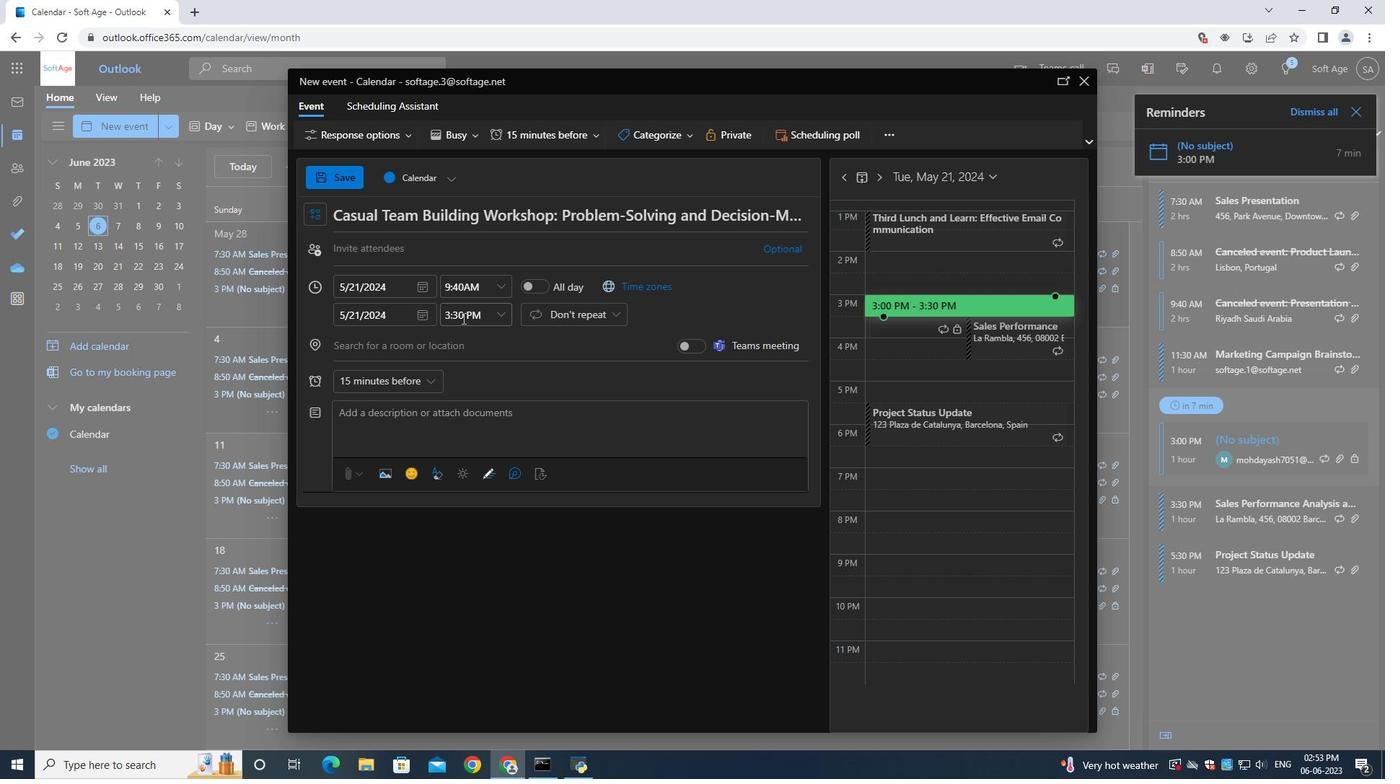 
Action: Mouse moved to (462, 316)
Screenshot: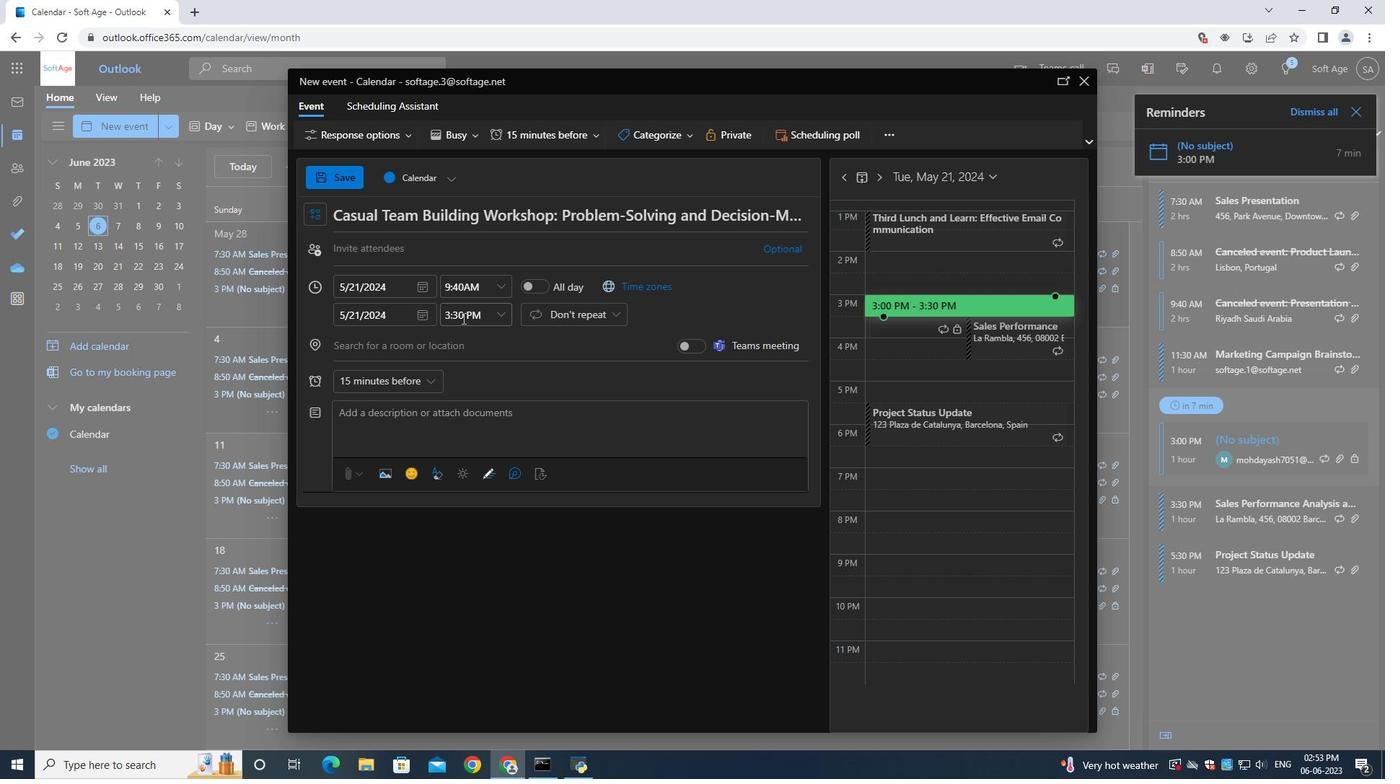 
Action: Key pressed 11<Key.shift_r>:40<Key.shift>AM
Screenshot: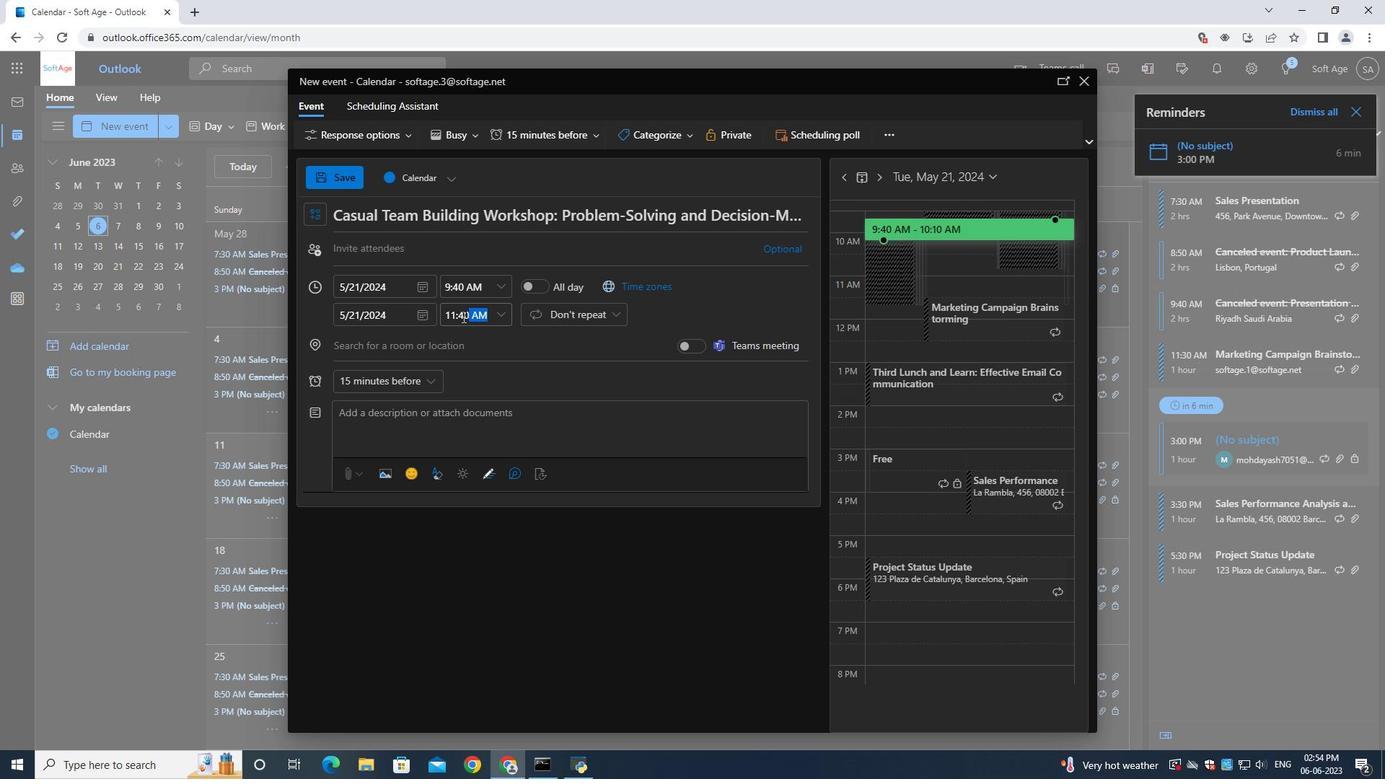 
Action: Mouse moved to (377, 254)
Screenshot: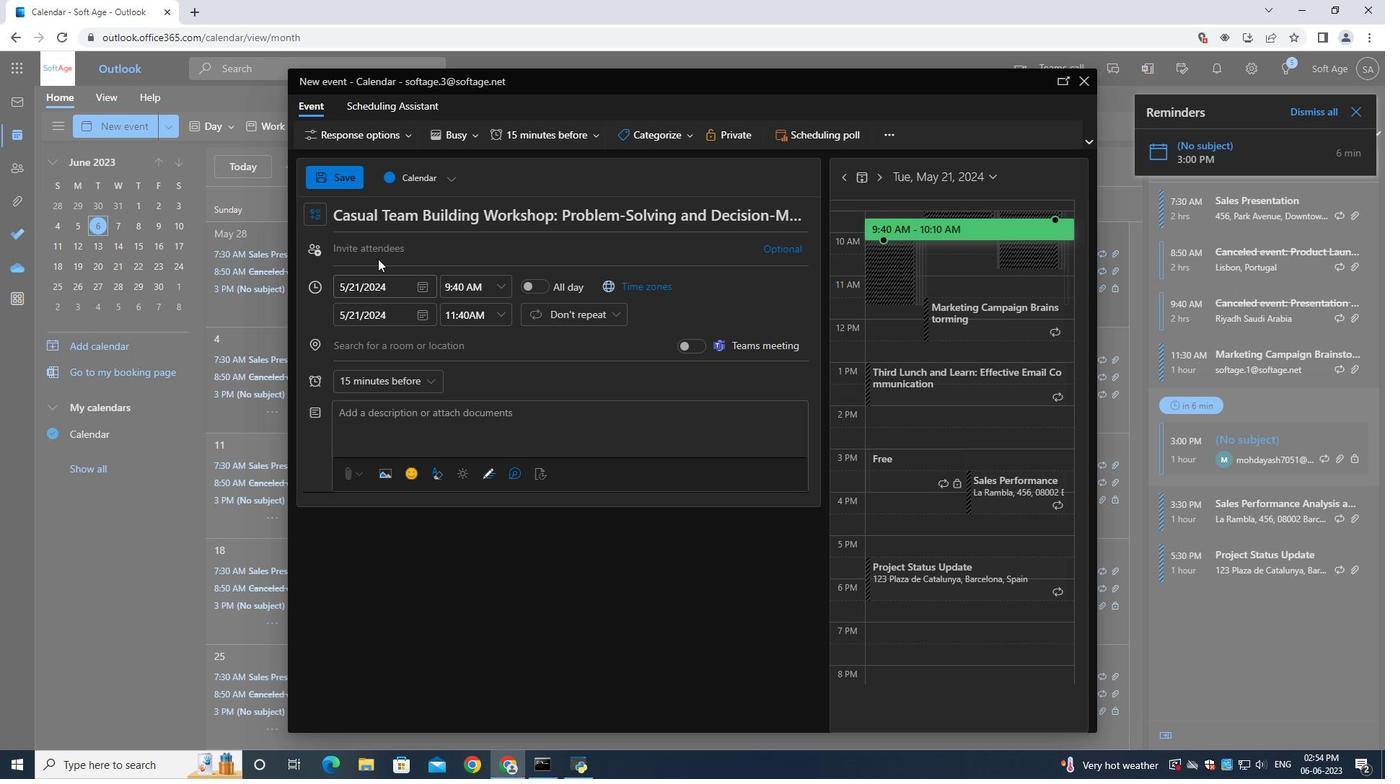 
Action: Mouse pressed left at (377, 254)
Screenshot: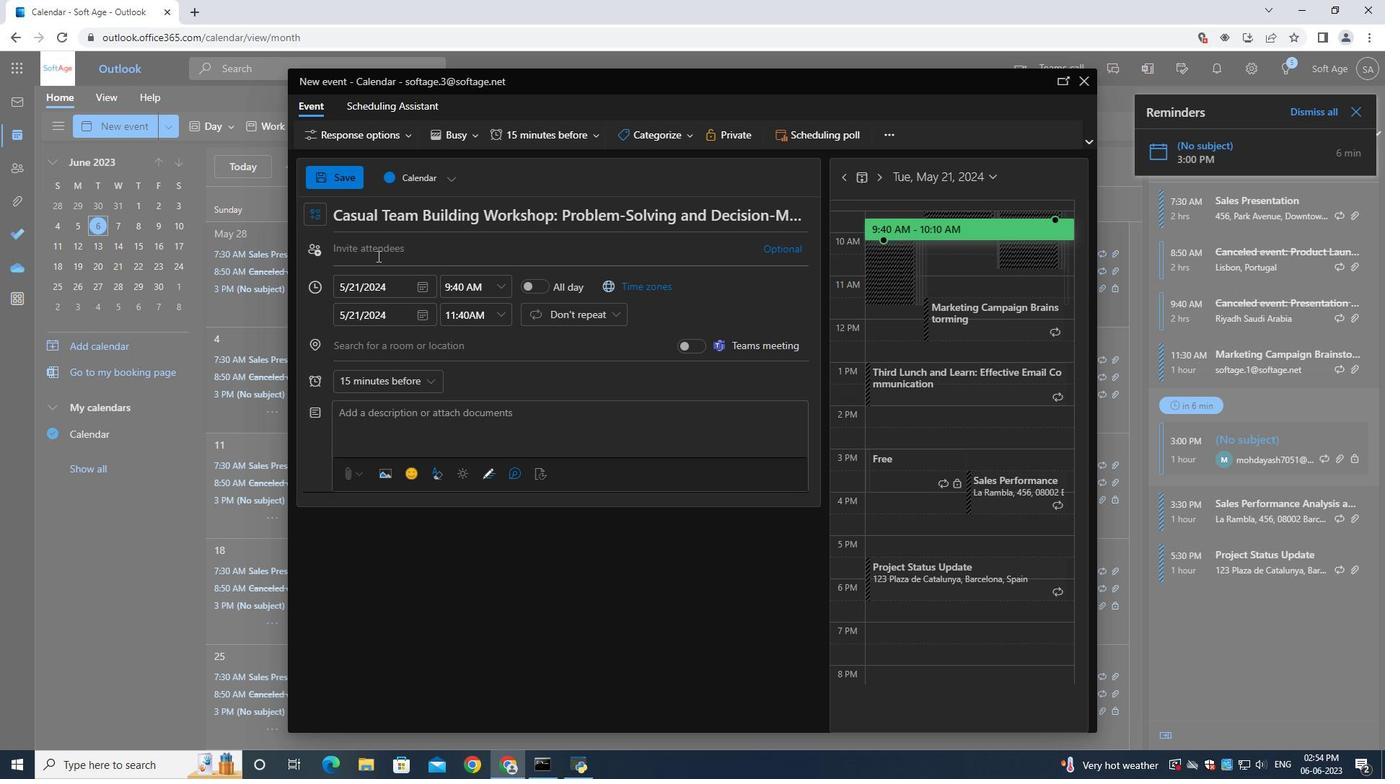 
Action: Mouse moved to (381, 254)
Screenshot: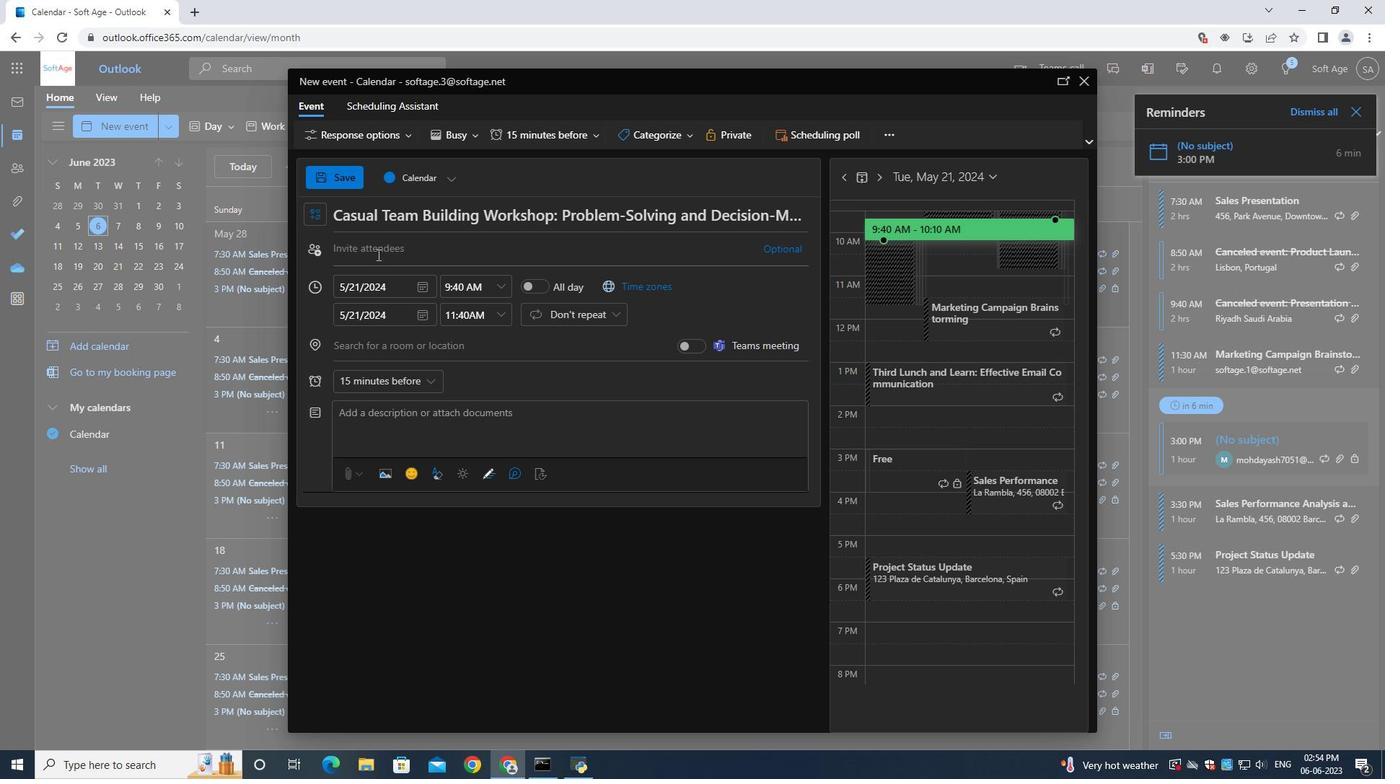 
Action: Key pressed softage.2<Key.shift>@d<Key.backspace>softage.net
Screenshot: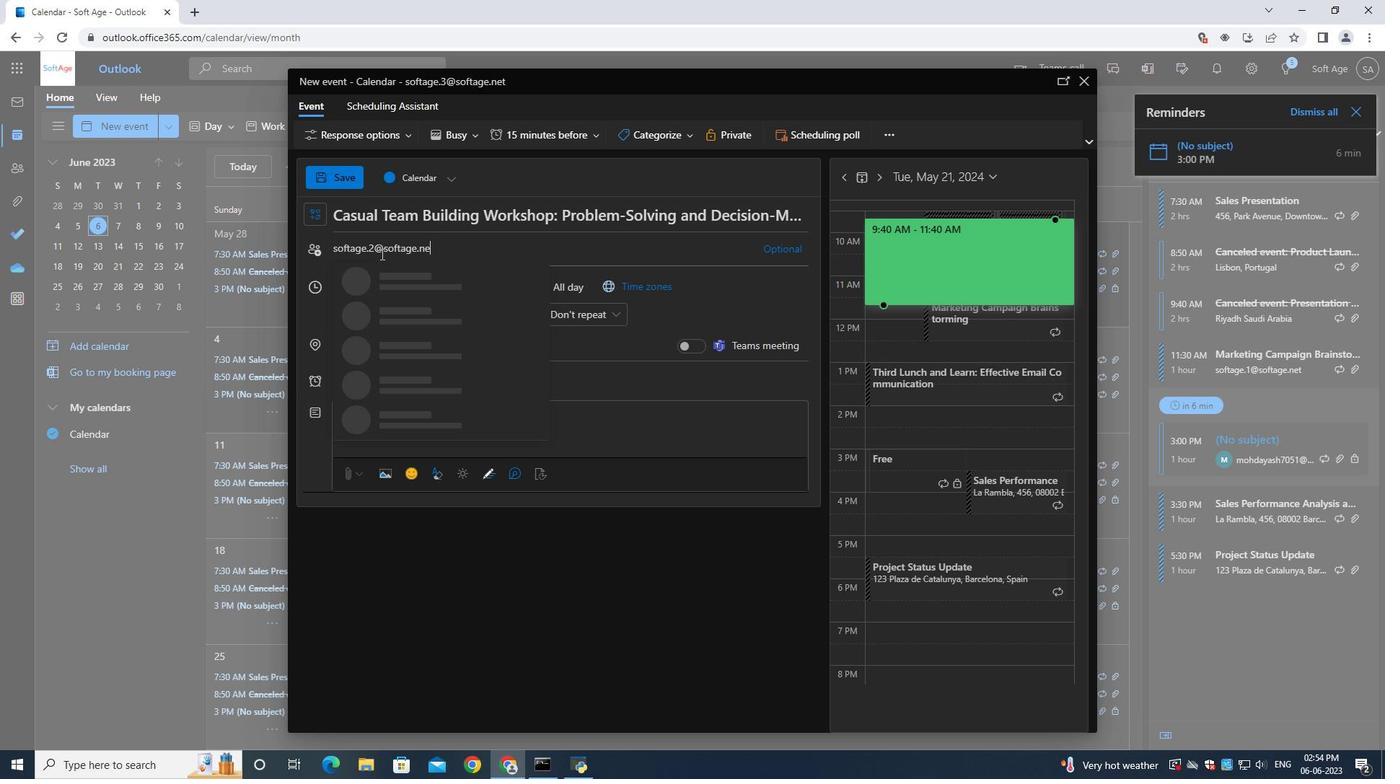 
Action: Mouse moved to (398, 277)
Screenshot: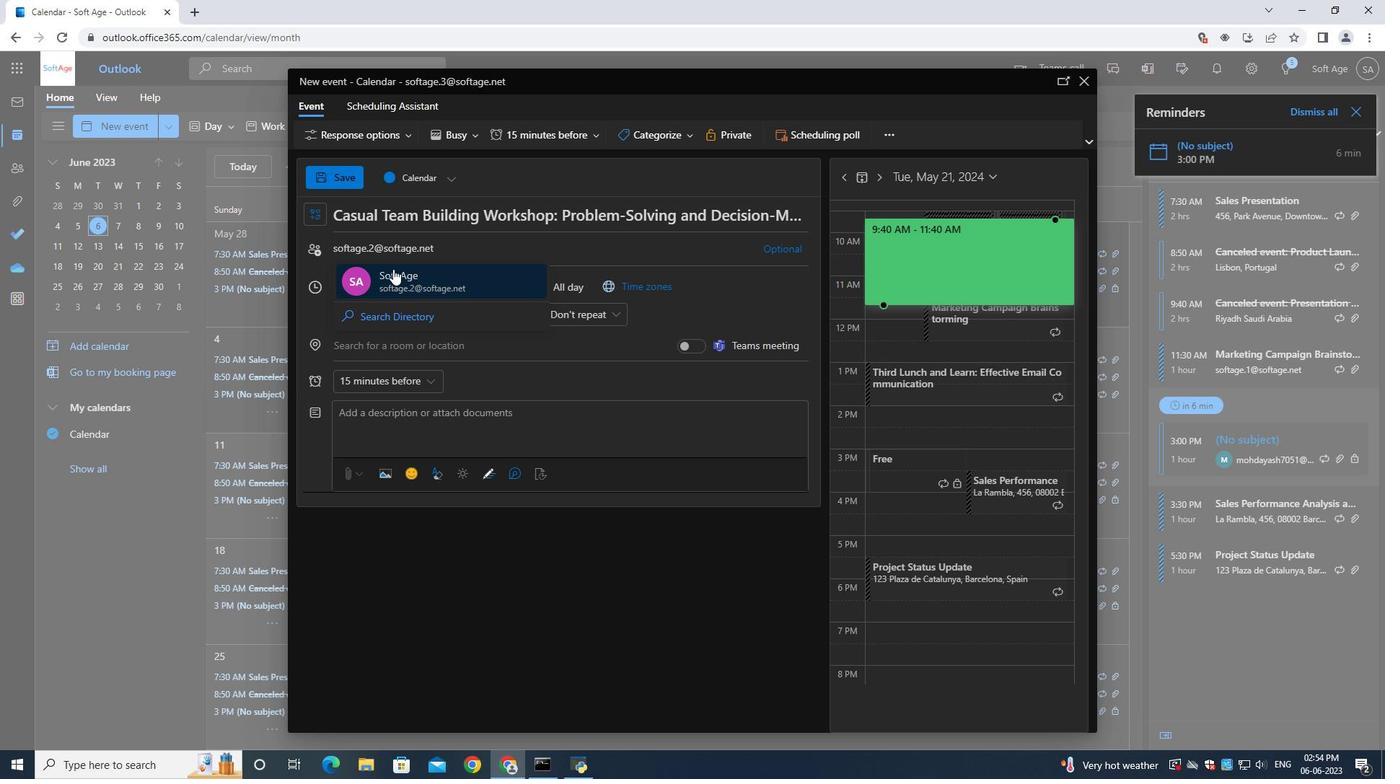 
Action: Mouse pressed left at (398, 277)
Screenshot: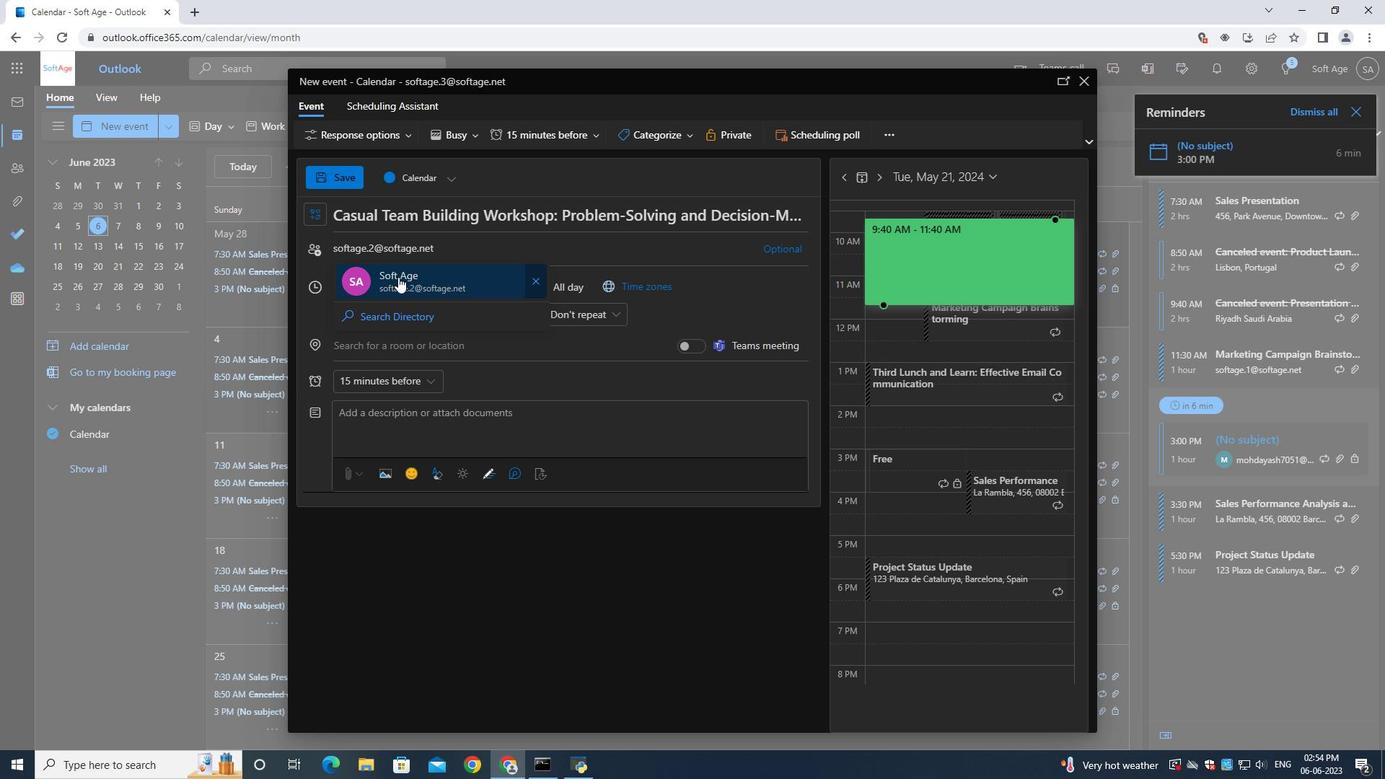 
Action: Mouse moved to (407, 264)
Screenshot: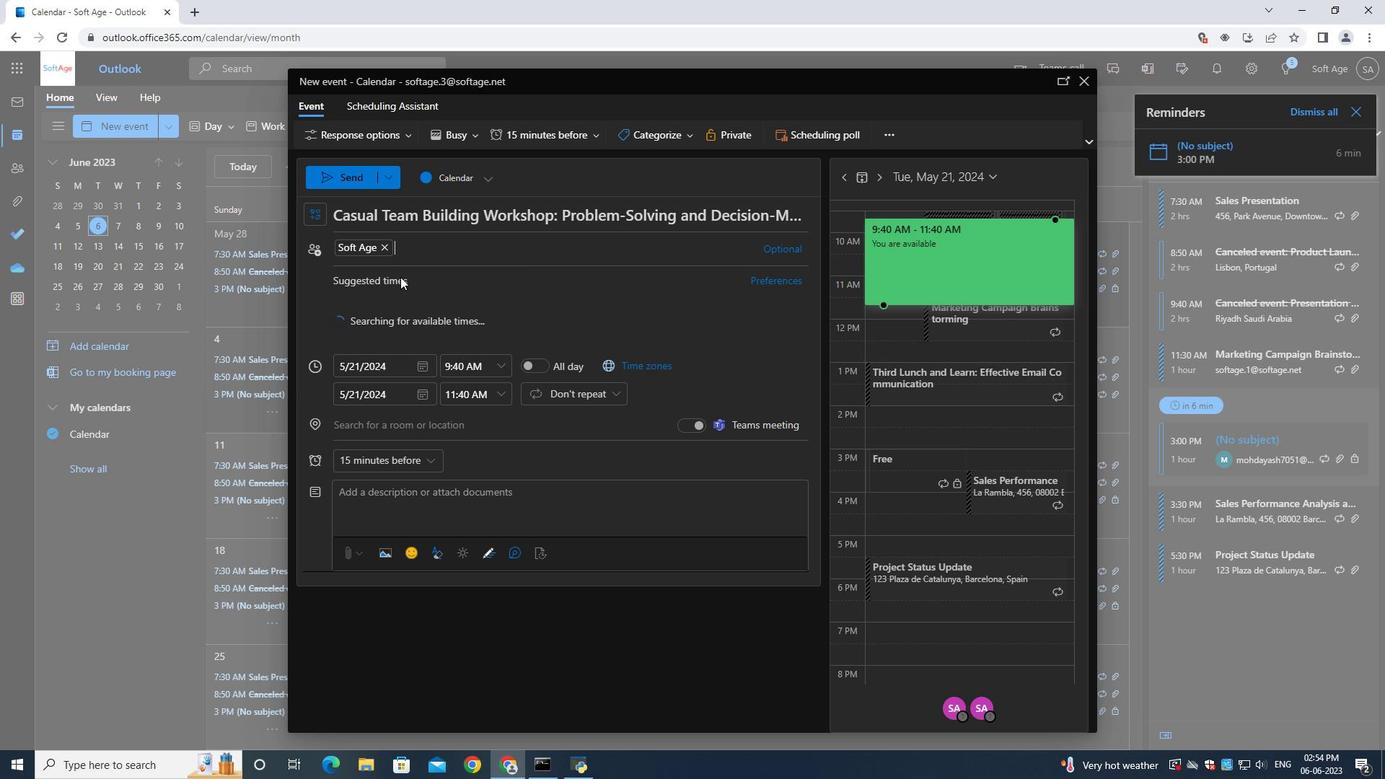 
Action: Key pressed softage.4<Key.shift>@softage.net
Screenshot: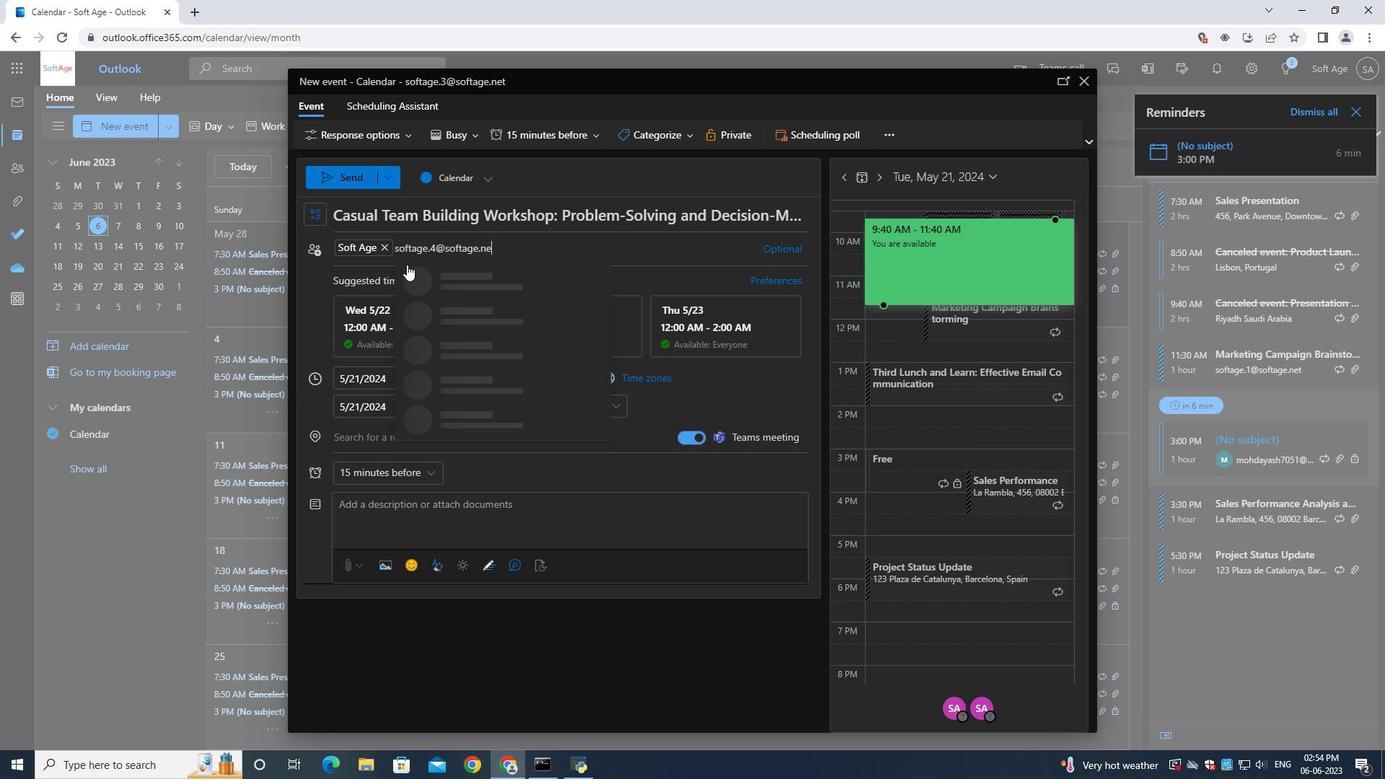 
Action: Mouse moved to (467, 277)
Screenshot: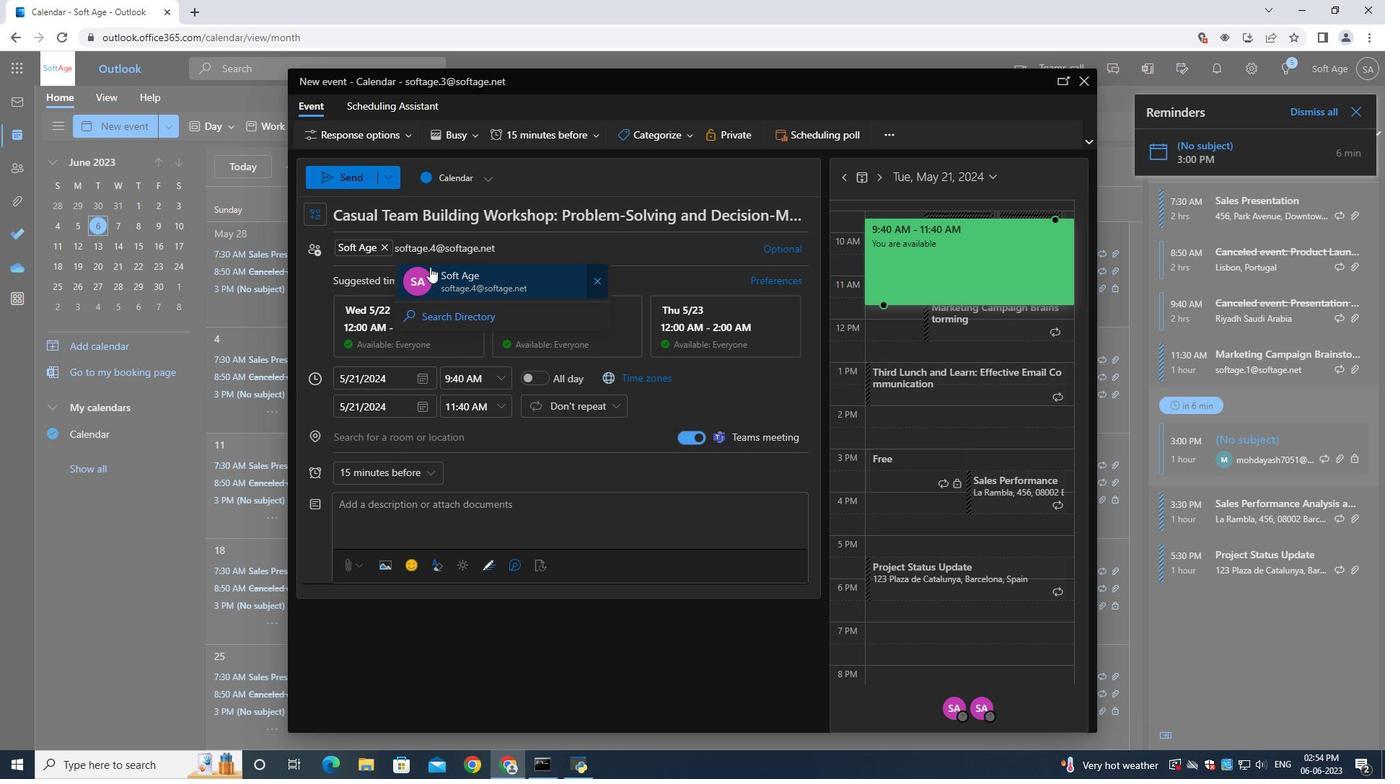 
Action: Mouse pressed left at (467, 277)
Screenshot: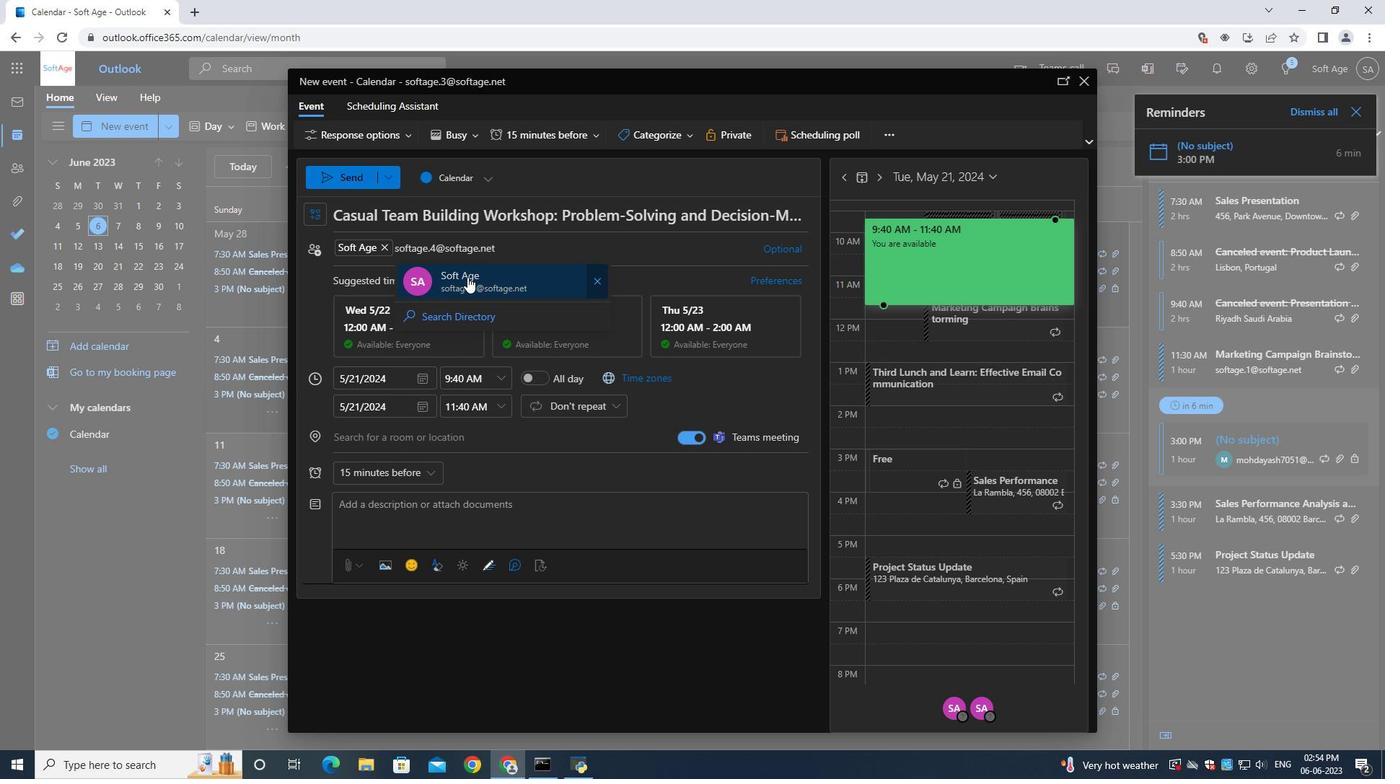 
Action: Mouse moved to (393, 476)
Screenshot: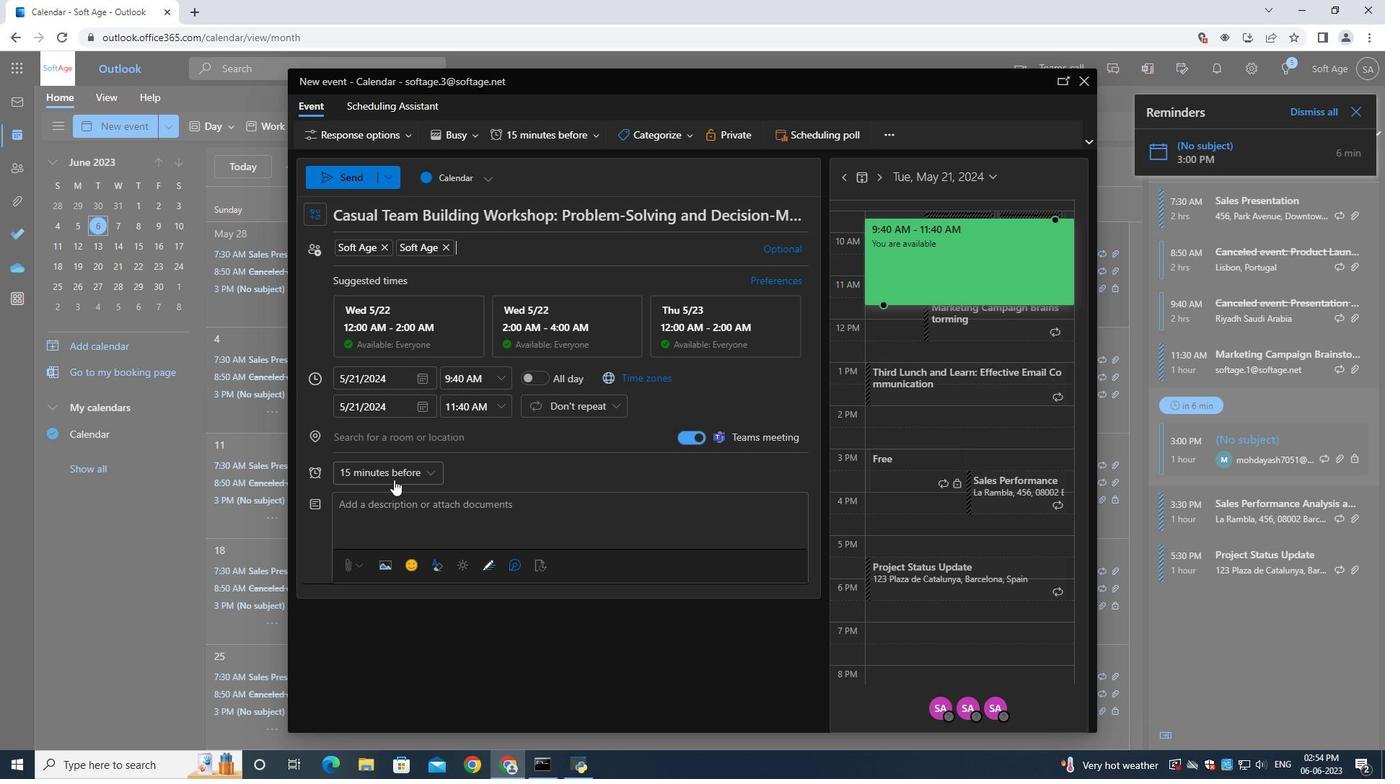 
Action: Mouse pressed left at (393, 476)
Screenshot: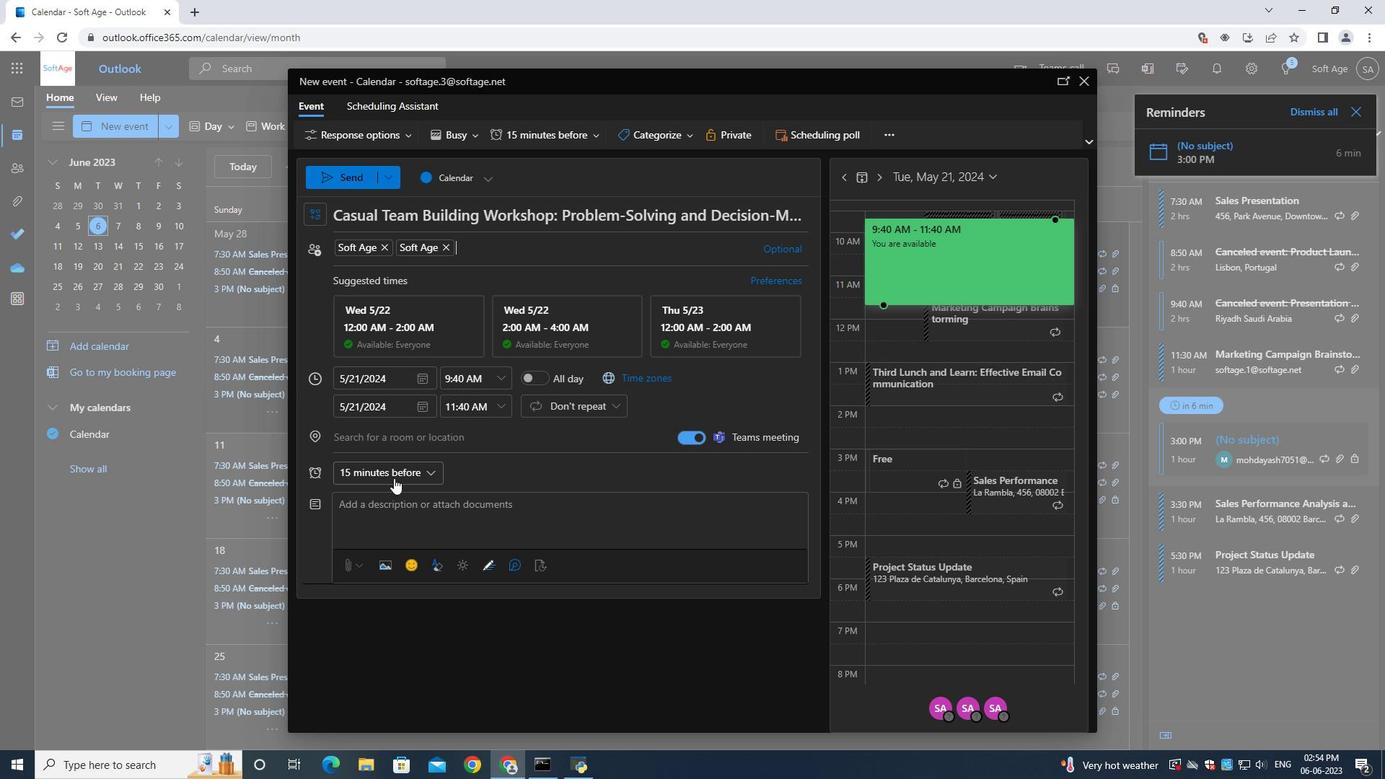 
Action: Mouse moved to (371, 350)
Screenshot: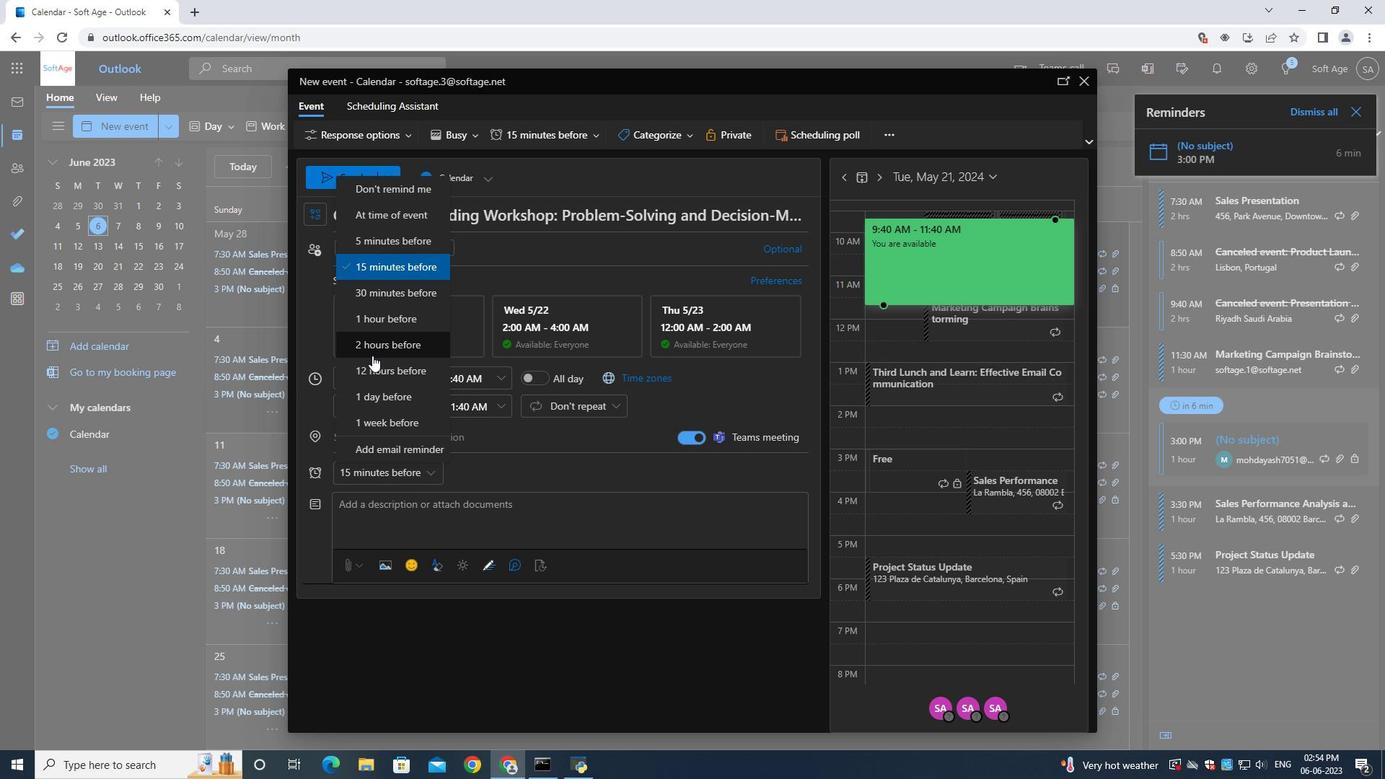 
Action: Mouse pressed left at (371, 350)
Screenshot: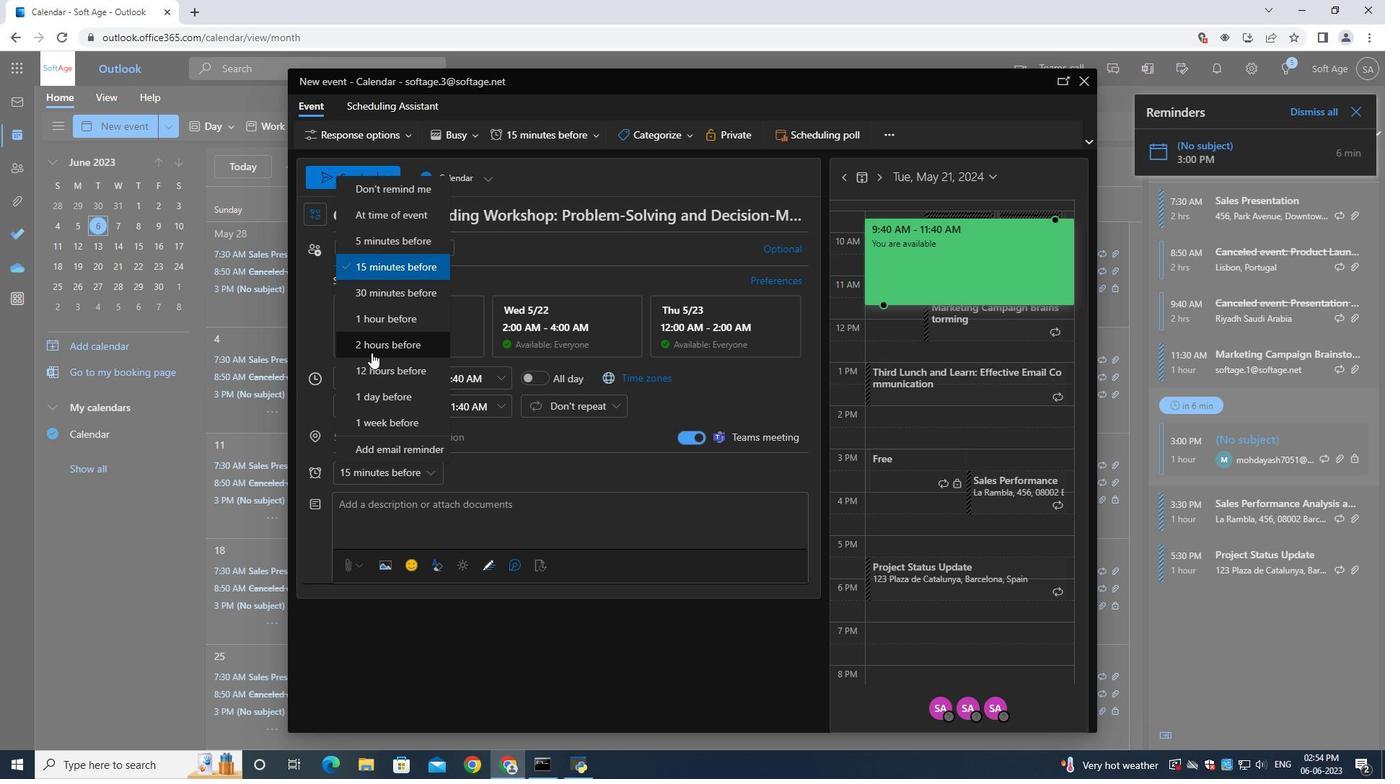
Action: Mouse moved to (350, 180)
Screenshot: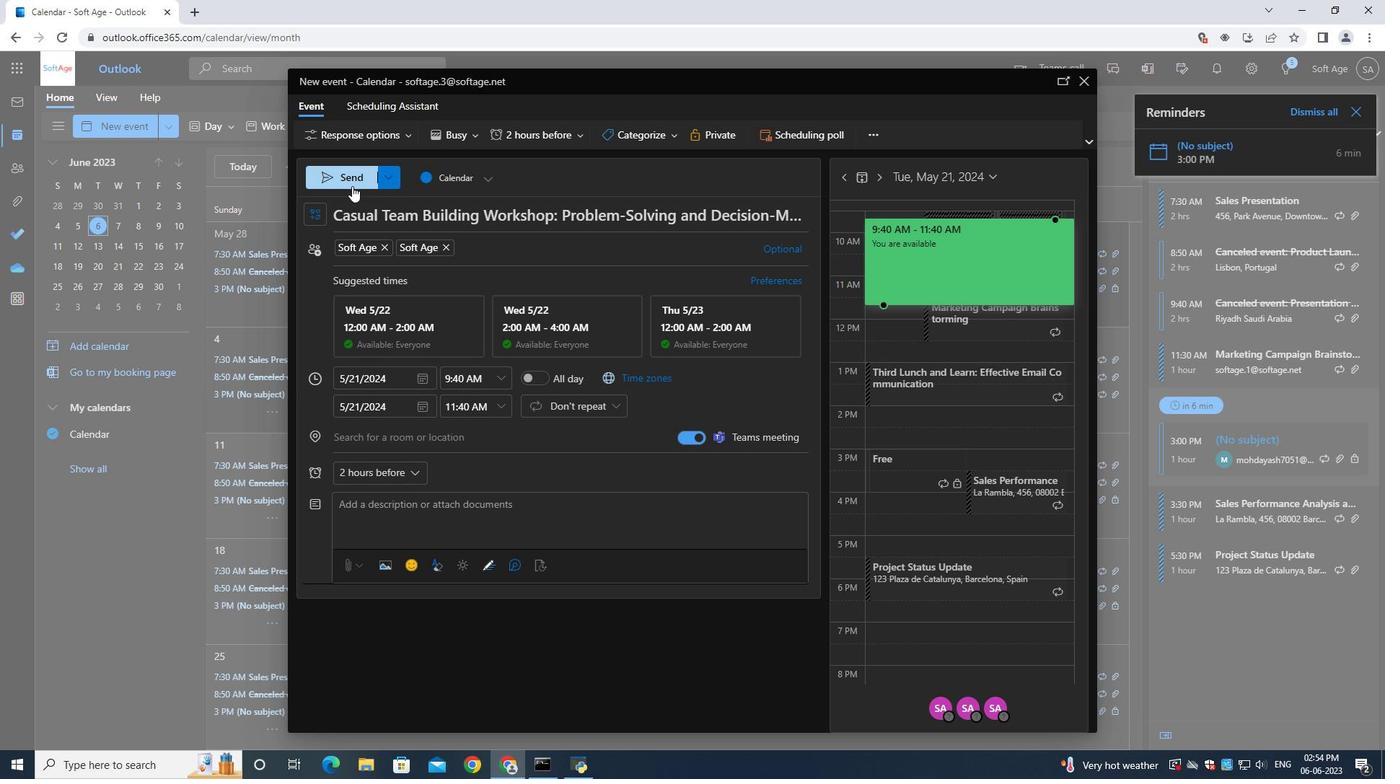 
Action: Mouse pressed left at (350, 180)
Screenshot: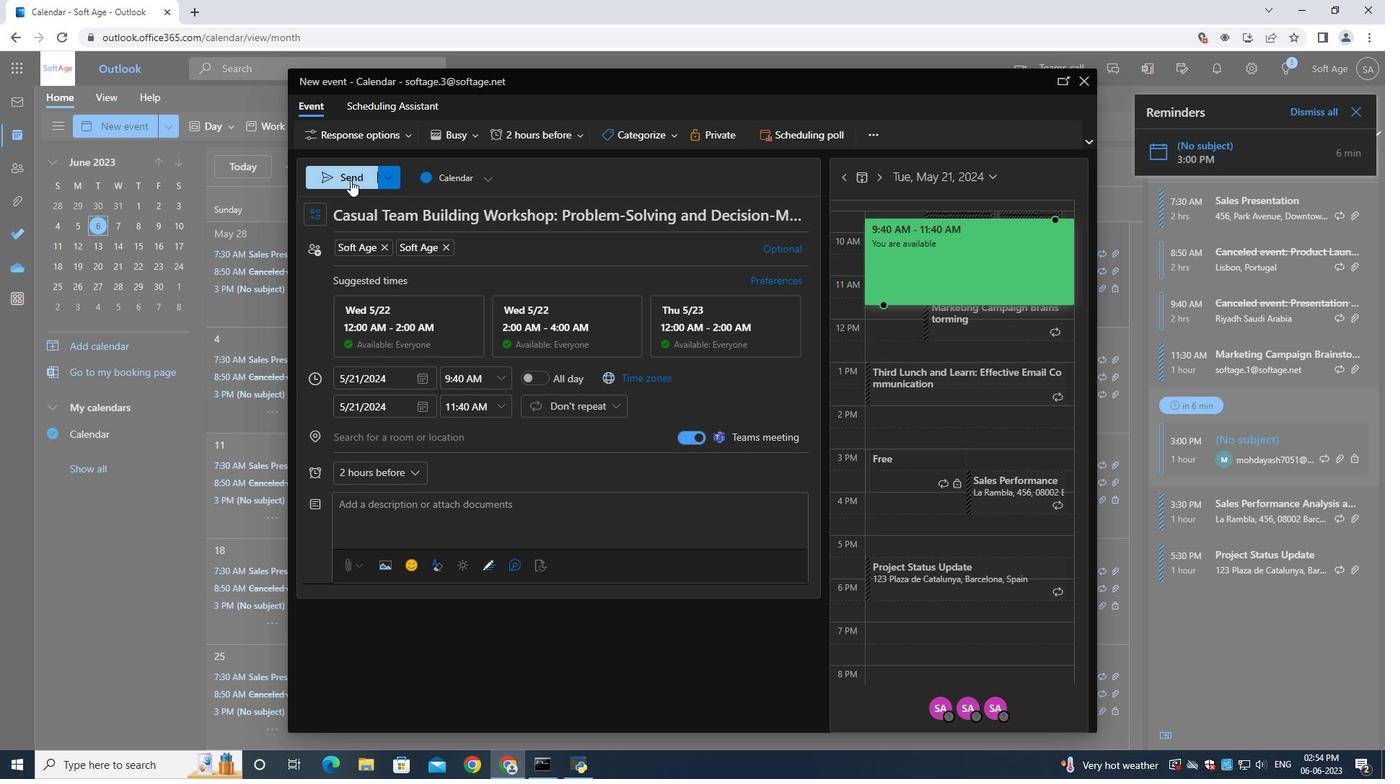 
Action: Mouse moved to (355, 184)
Screenshot: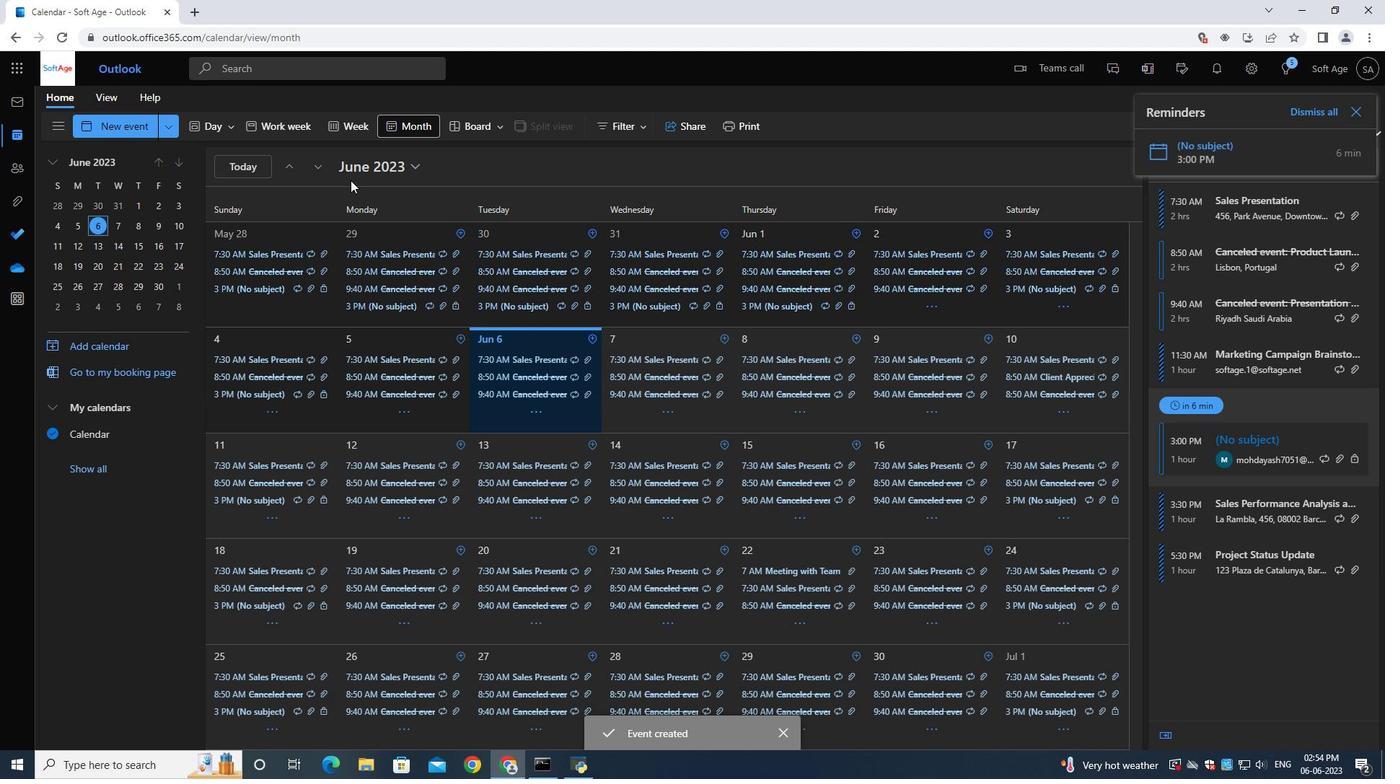 
